 Task: Use LinkedIn's search filters to find profiles of people who work in a specific industry, attended a particular school, and have a certain job title.
Action: Mouse moved to (608, 74)
Screenshot: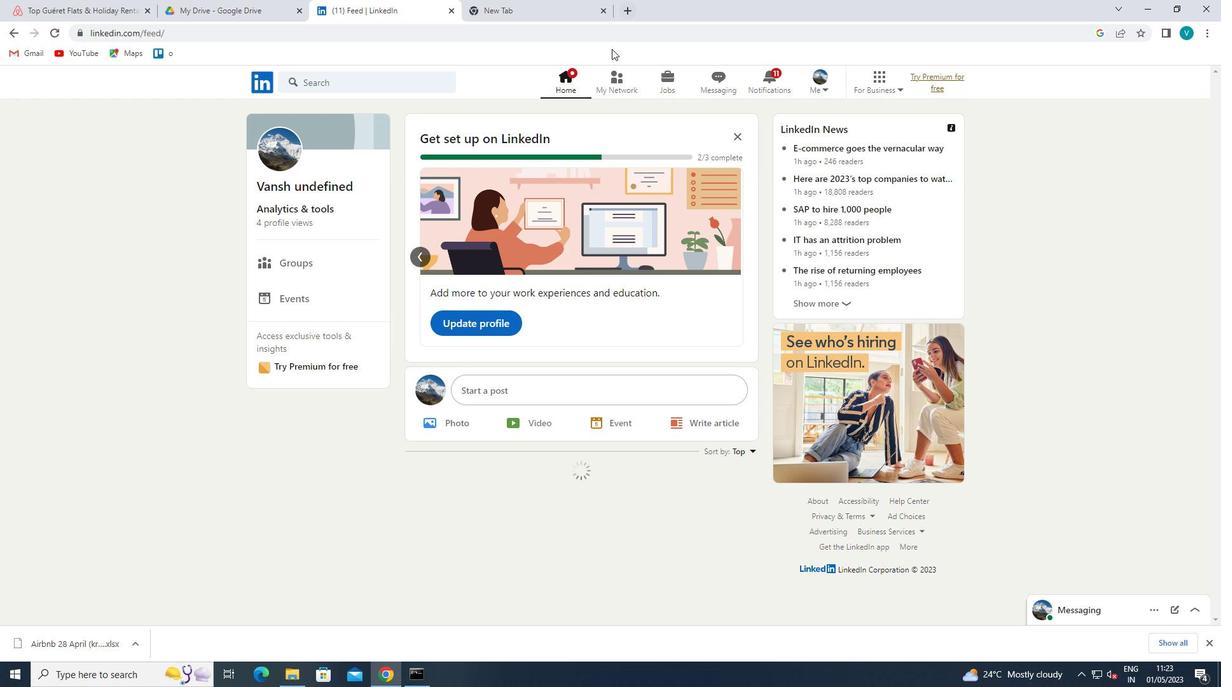 
Action: Mouse pressed left at (608, 74)
Screenshot: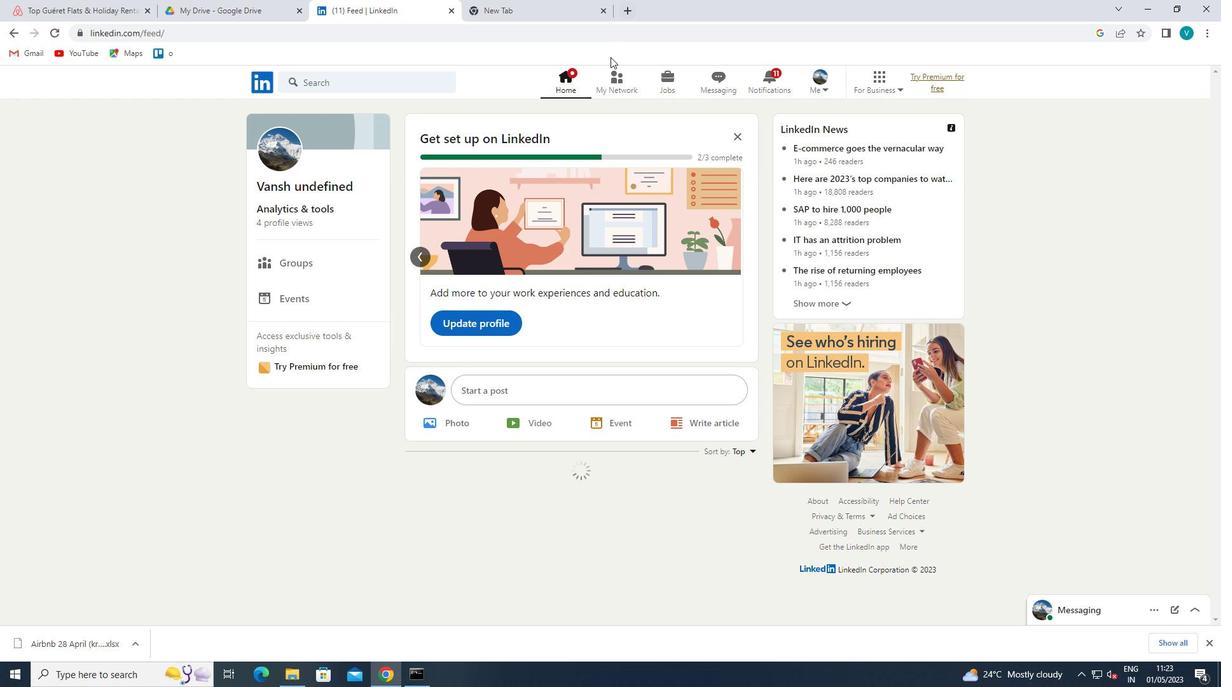 
Action: Mouse moved to (340, 150)
Screenshot: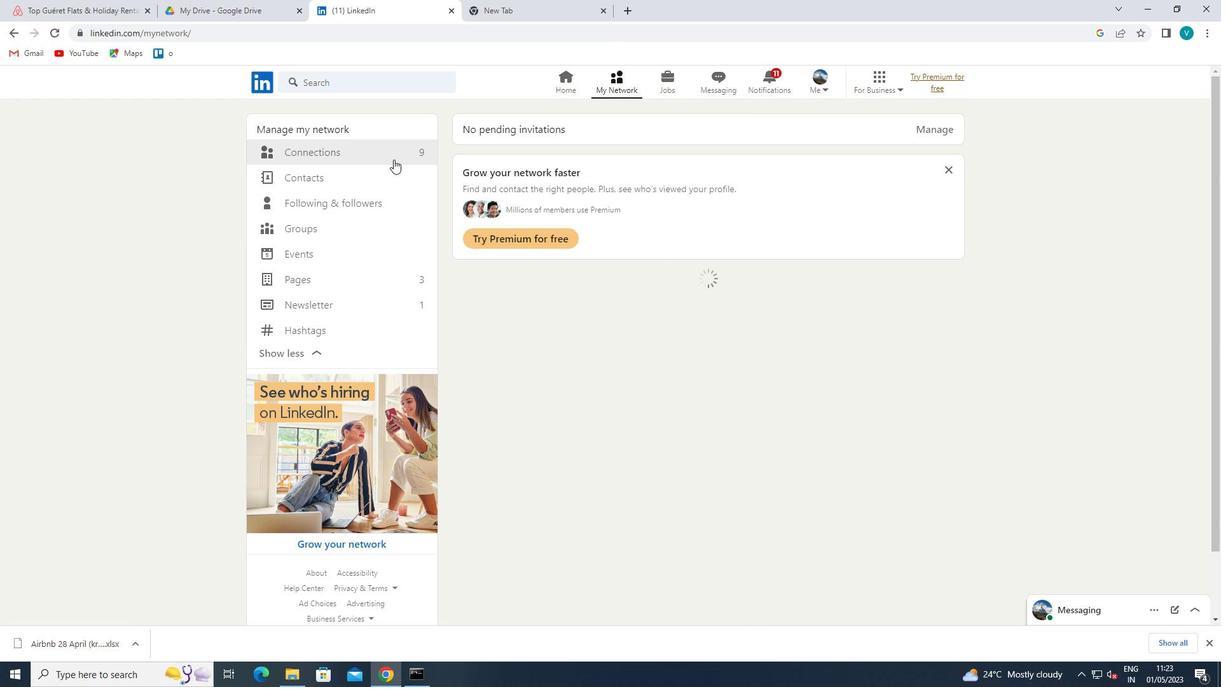 
Action: Mouse pressed left at (340, 150)
Screenshot: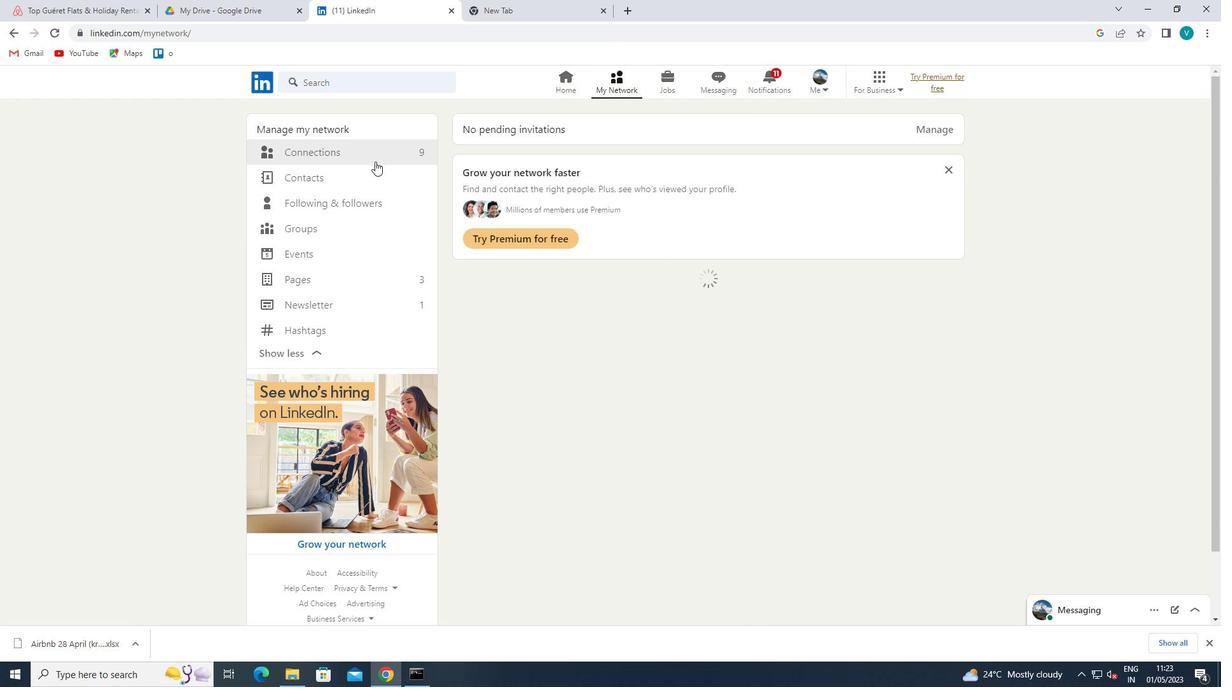 
Action: Mouse moved to (727, 157)
Screenshot: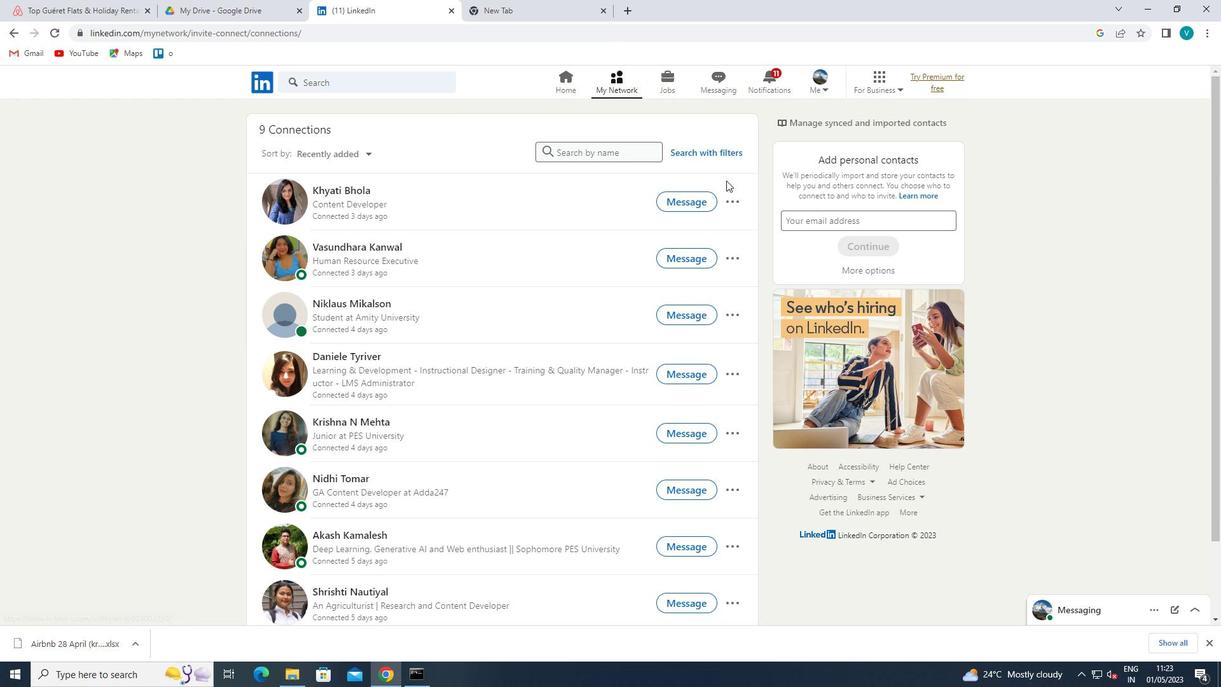 
Action: Mouse pressed left at (727, 157)
Screenshot: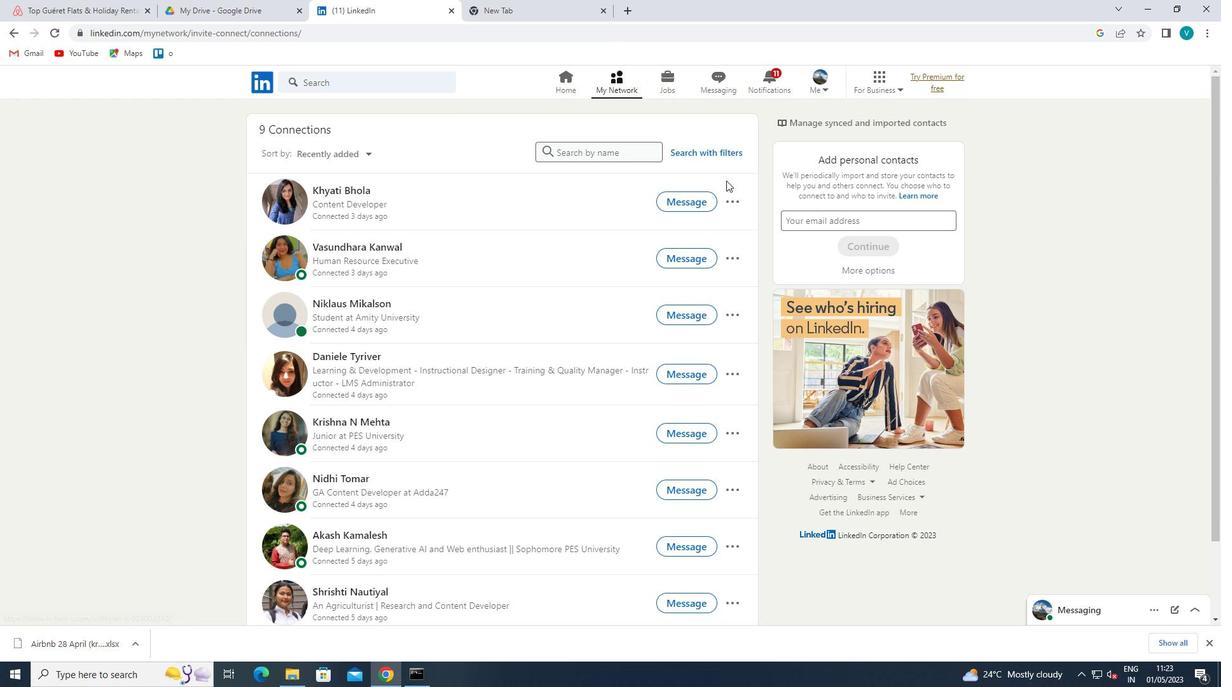 
Action: Mouse moved to (586, 117)
Screenshot: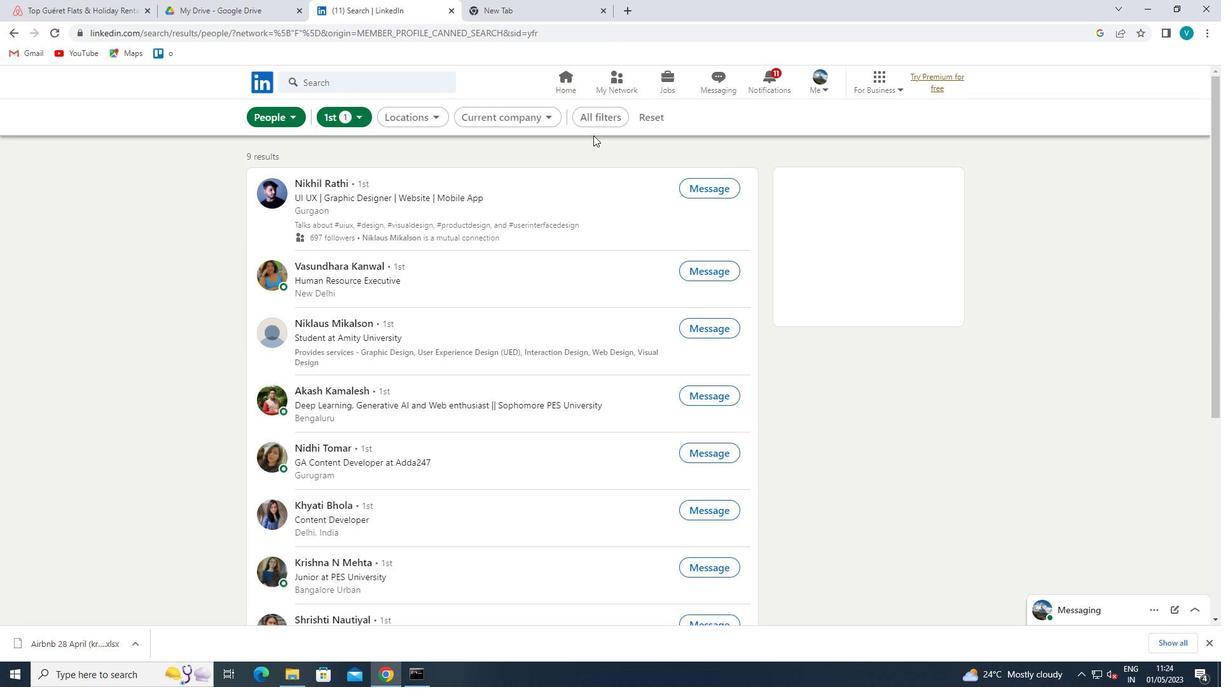 
Action: Mouse pressed left at (586, 117)
Screenshot: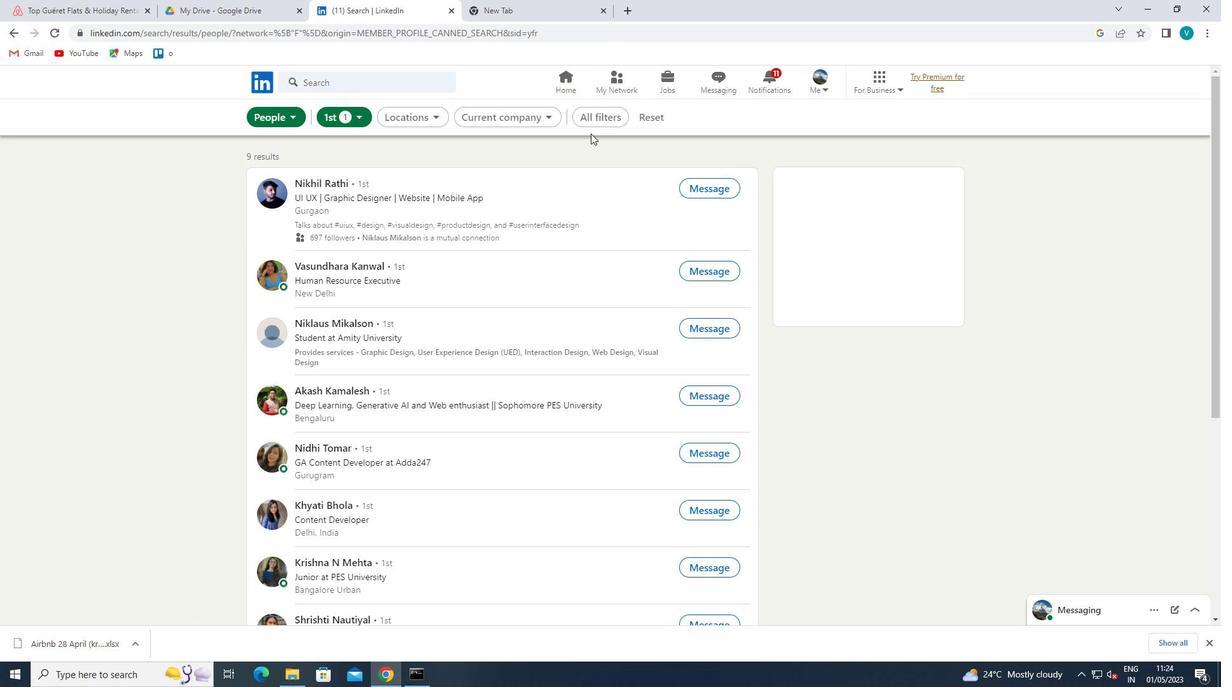 
Action: Mouse moved to (1090, 325)
Screenshot: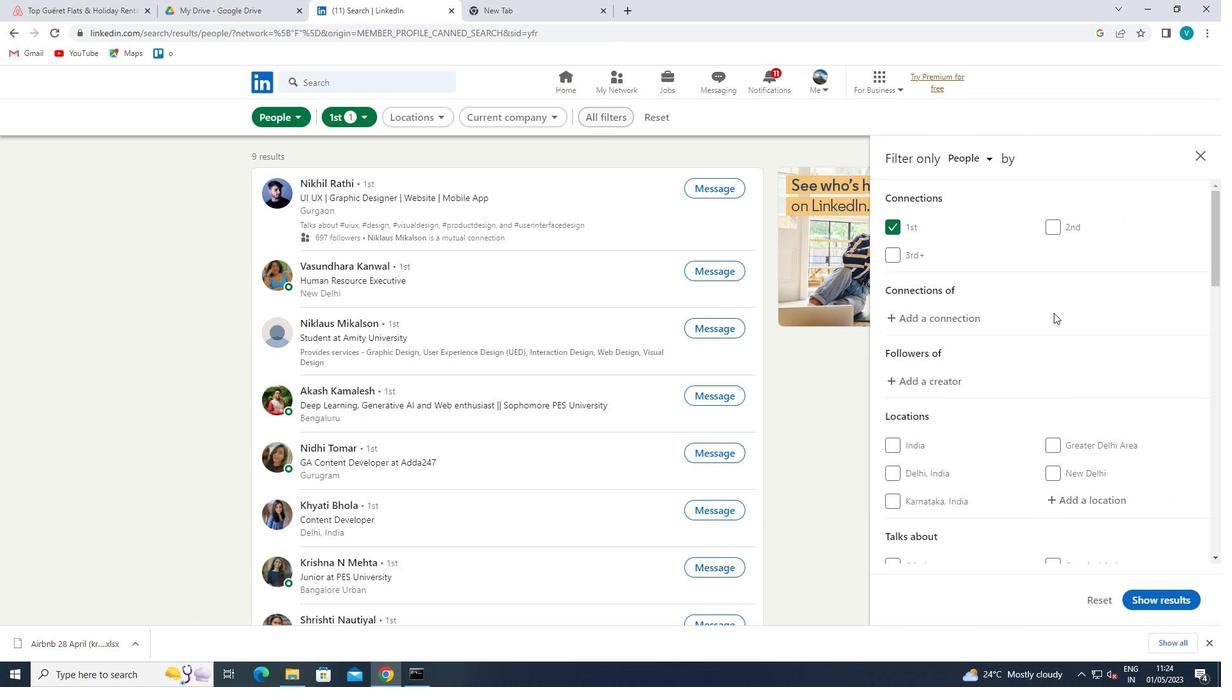 
Action: Mouse scrolled (1090, 325) with delta (0, 0)
Screenshot: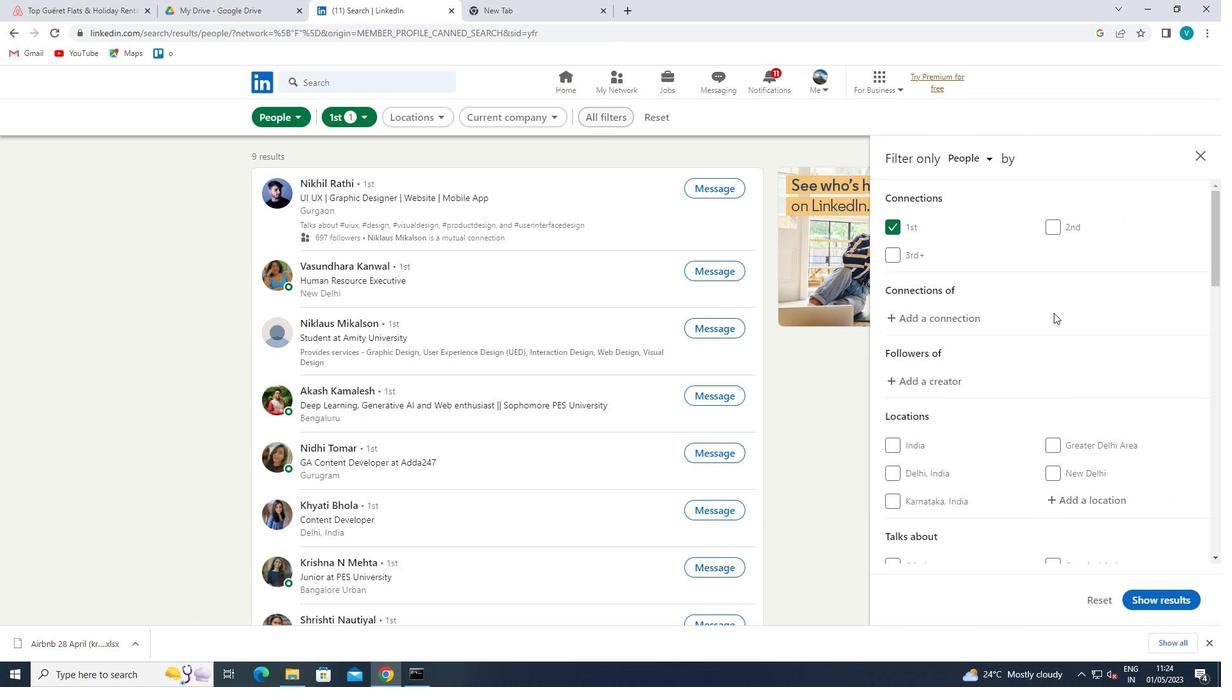 
Action: Mouse moved to (1089, 327)
Screenshot: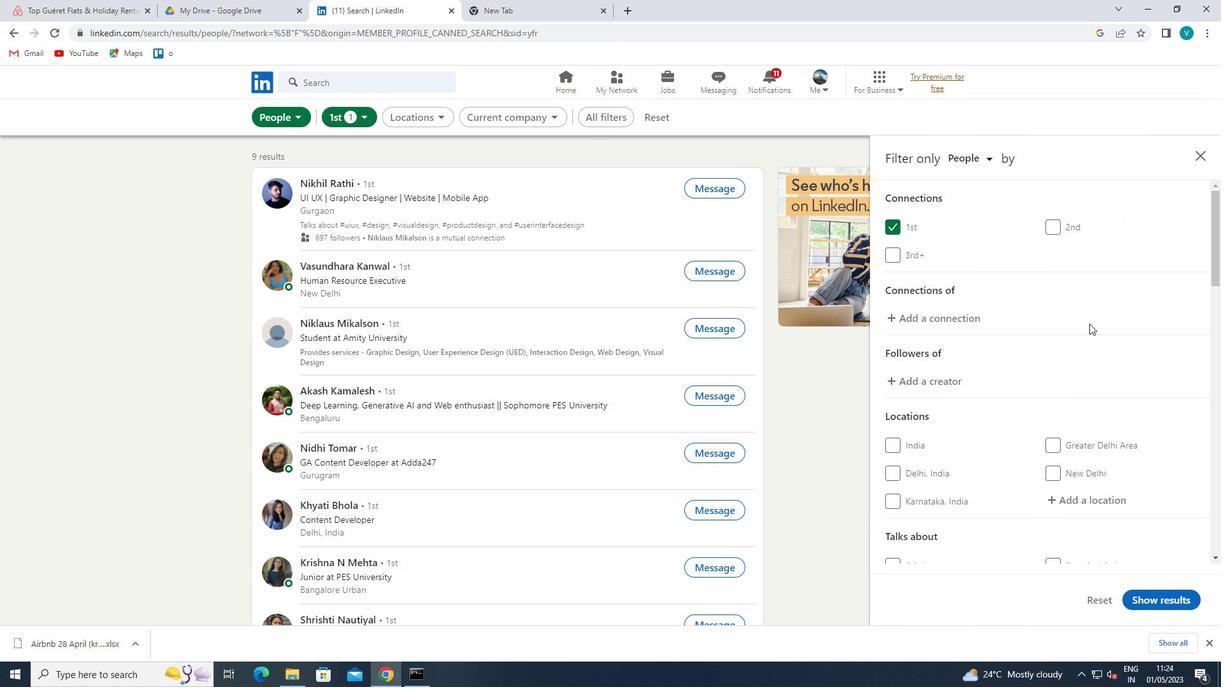 
Action: Mouse scrolled (1089, 326) with delta (0, 0)
Screenshot: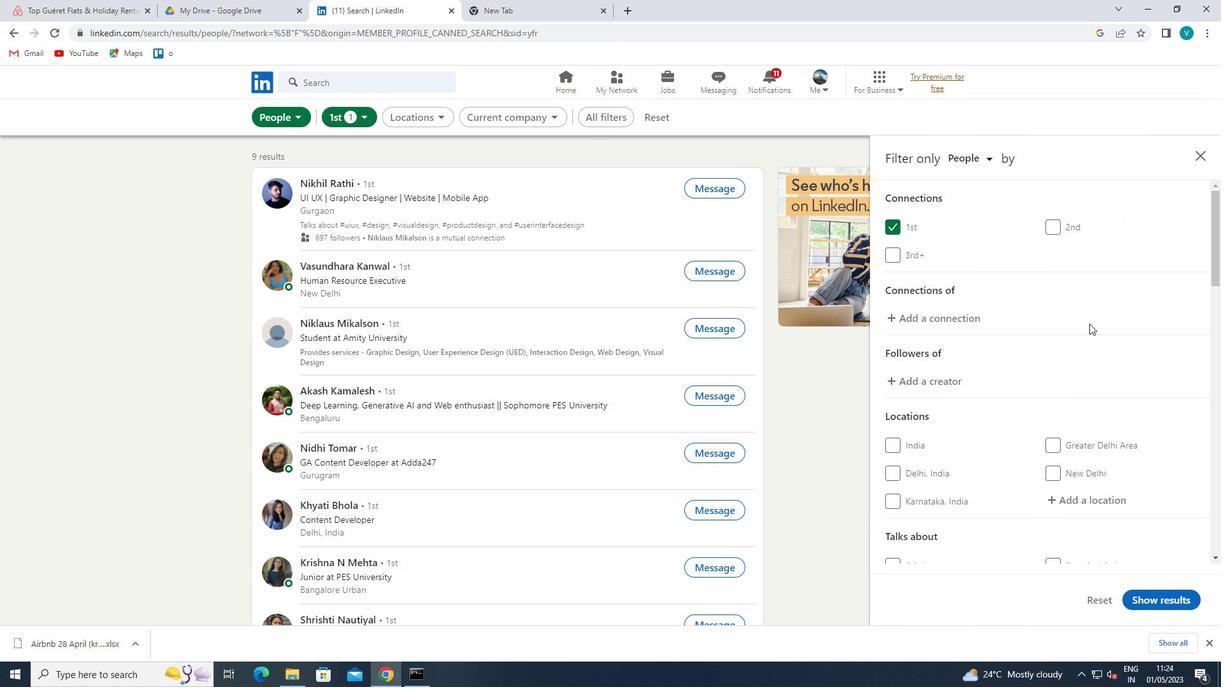 
Action: Mouse moved to (1083, 374)
Screenshot: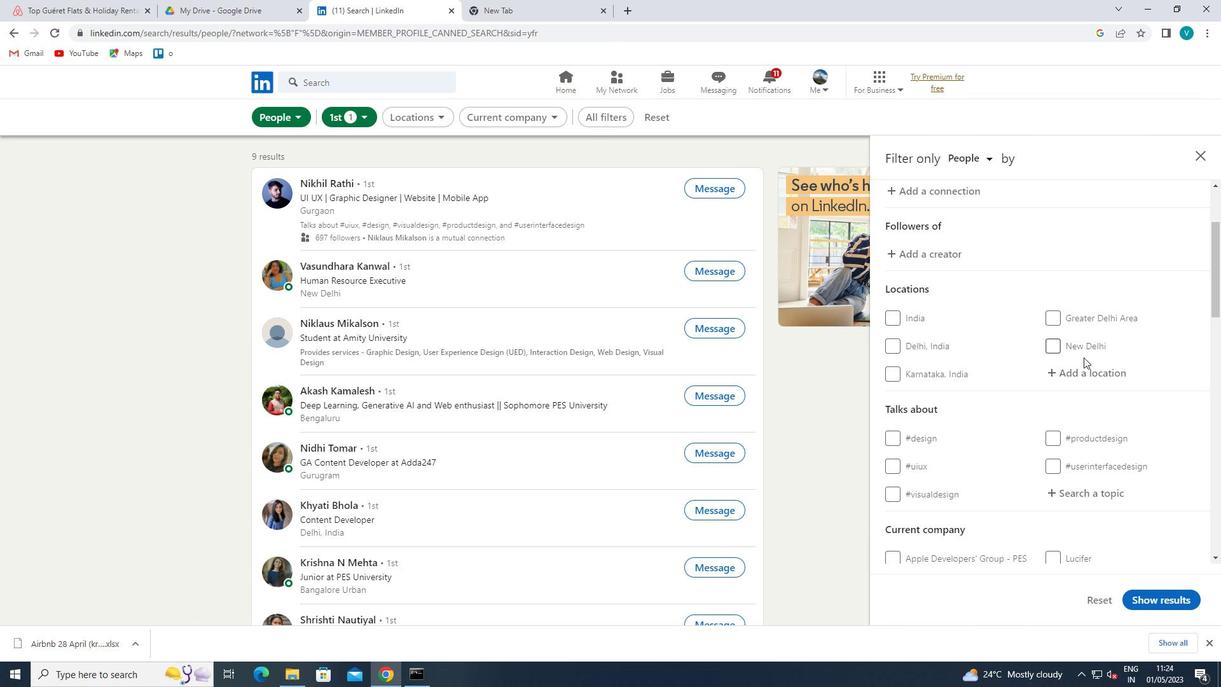 
Action: Mouse pressed left at (1083, 374)
Screenshot: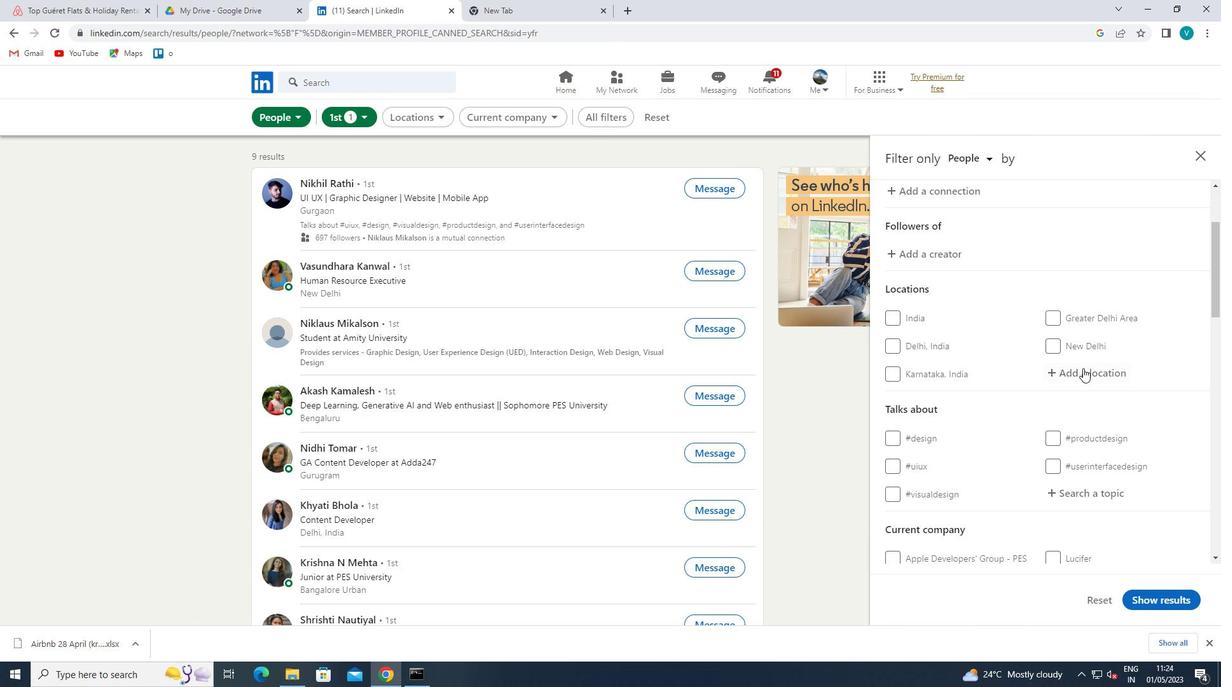 
Action: Mouse moved to (972, 324)
Screenshot: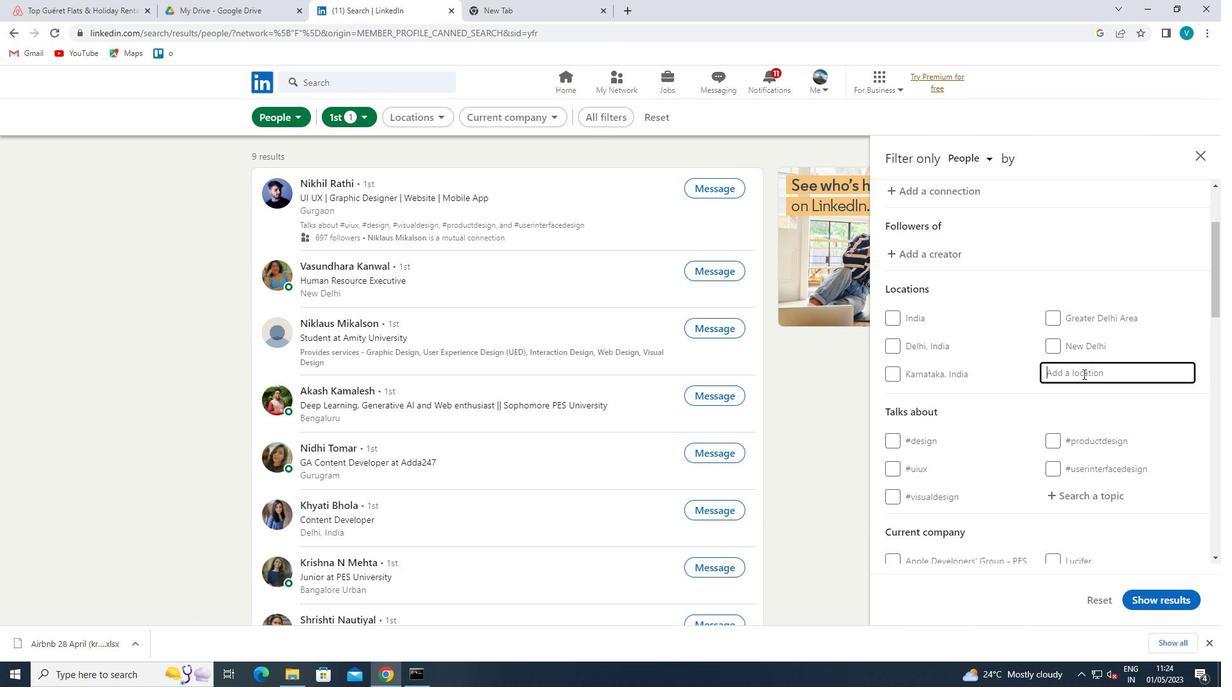 
Action: Key pressed <Key.shift>TONGLIAO
Screenshot: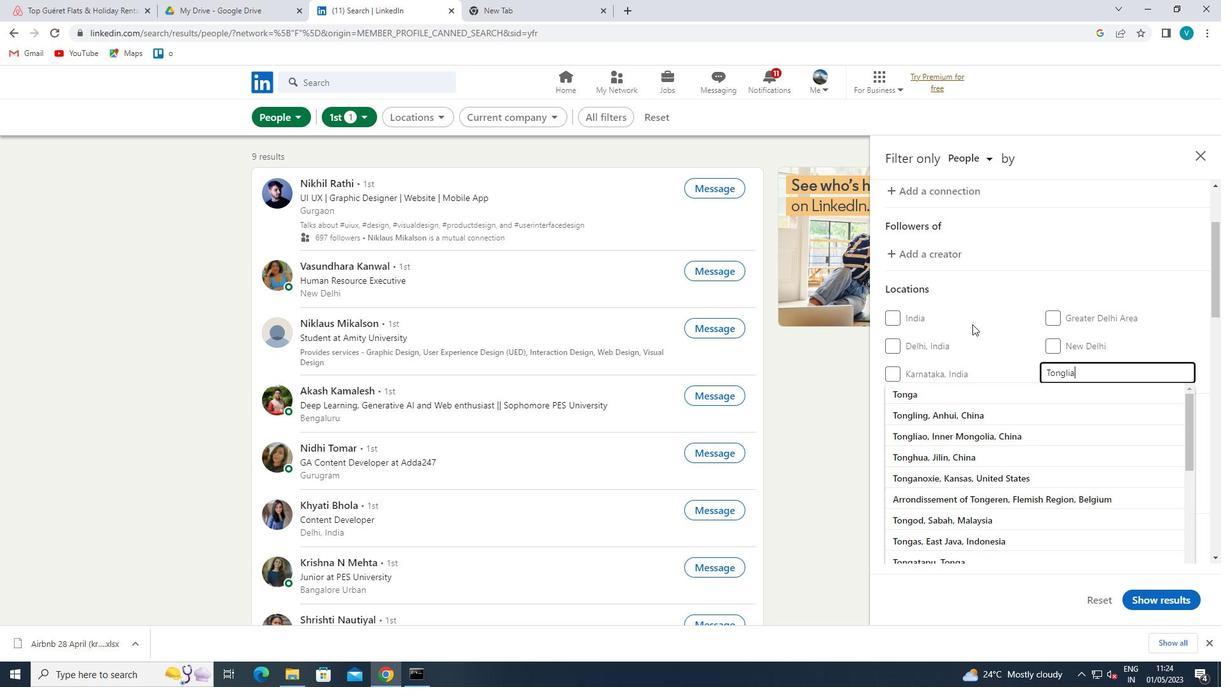 
Action: Mouse moved to (979, 388)
Screenshot: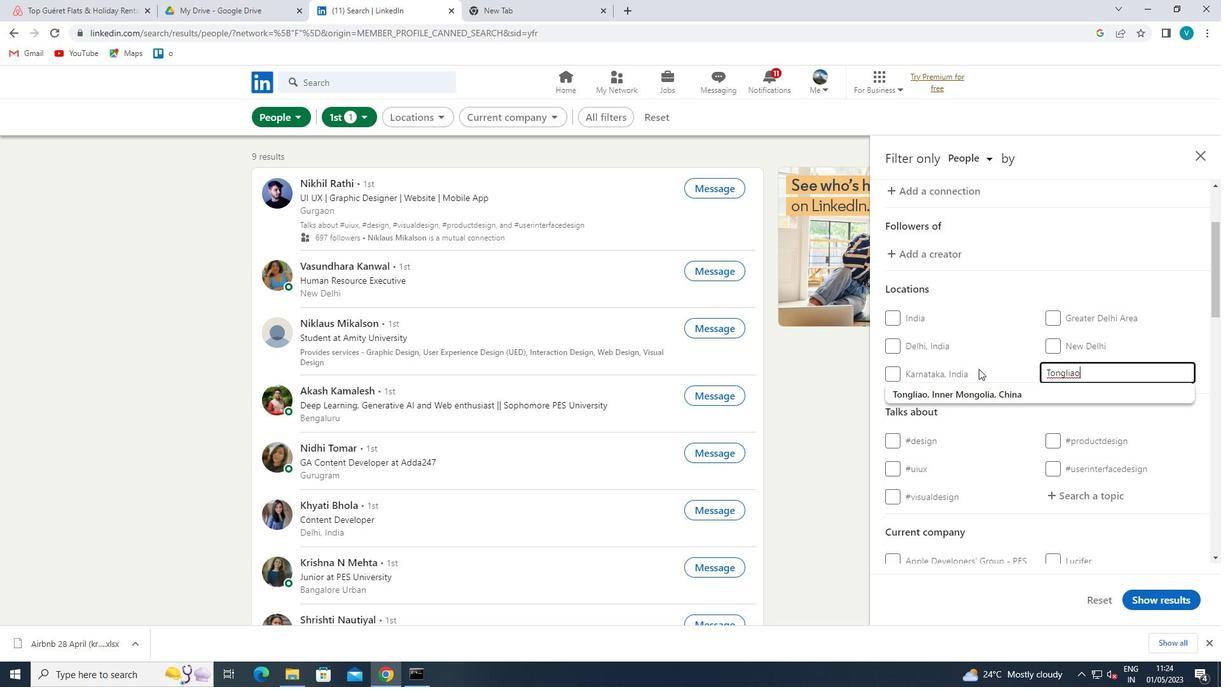 
Action: Mouse pressed left at (979, 388)
Screenshot: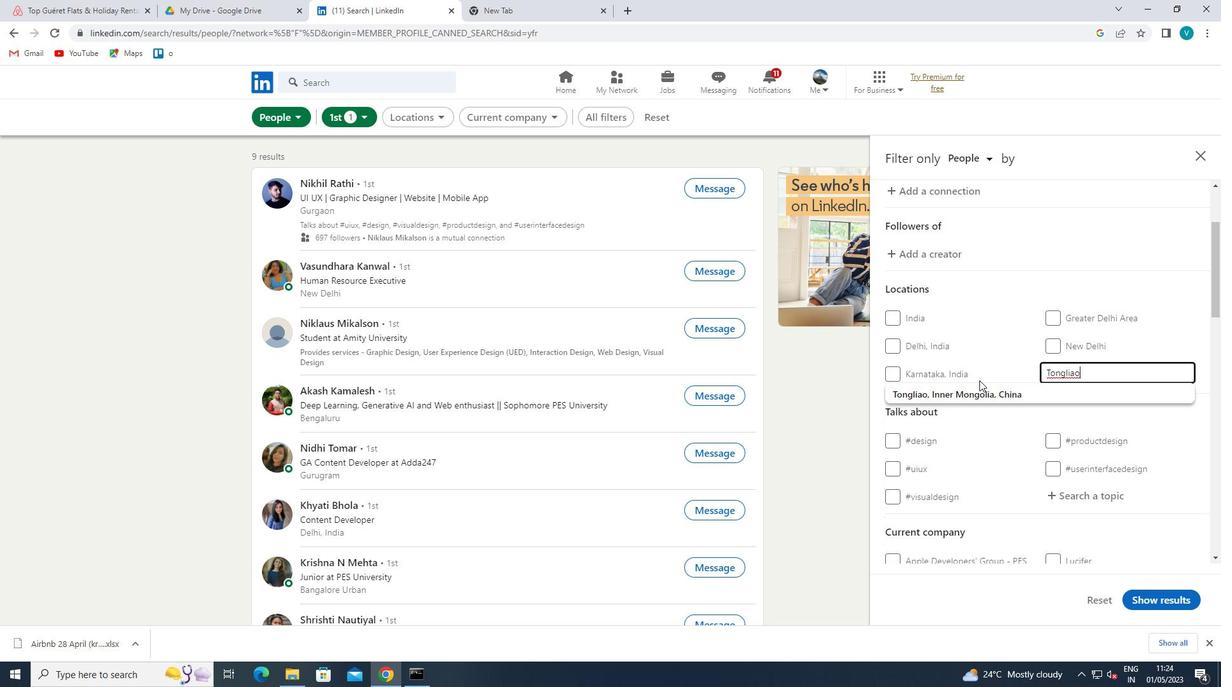 
Action: Mouse moved to (972, 384)
Screenshot: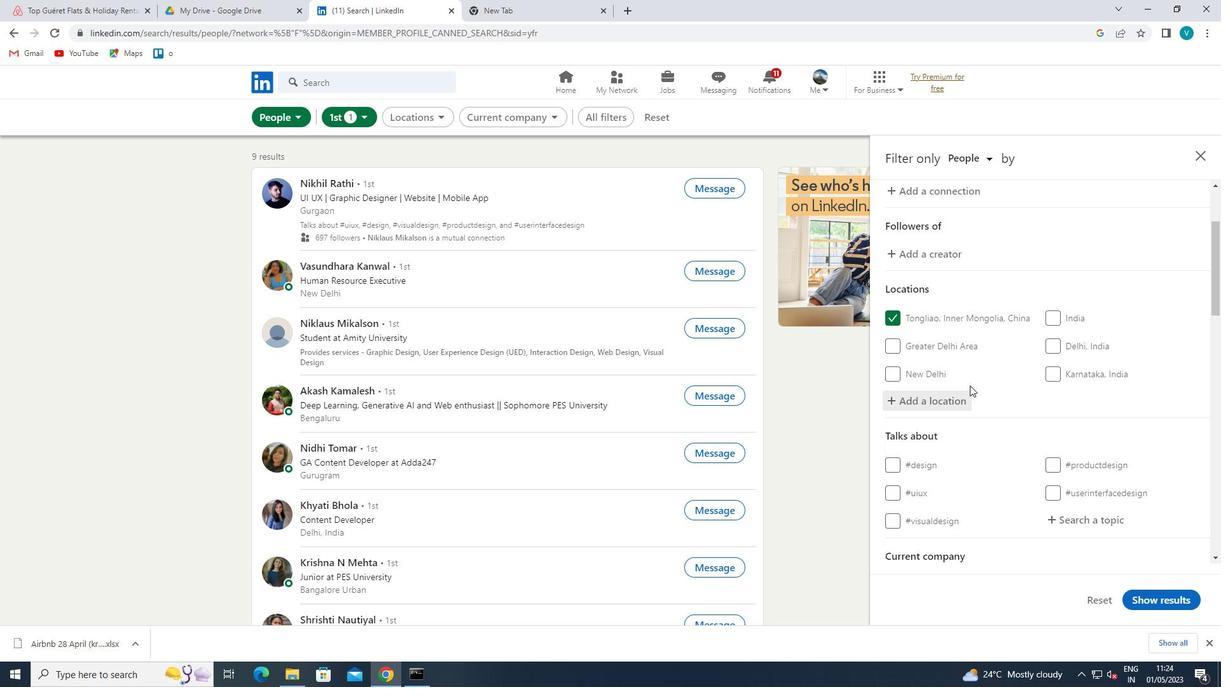 
Action: Mouse scrolled (972, 384) with delta (0, 0)
Screenshot: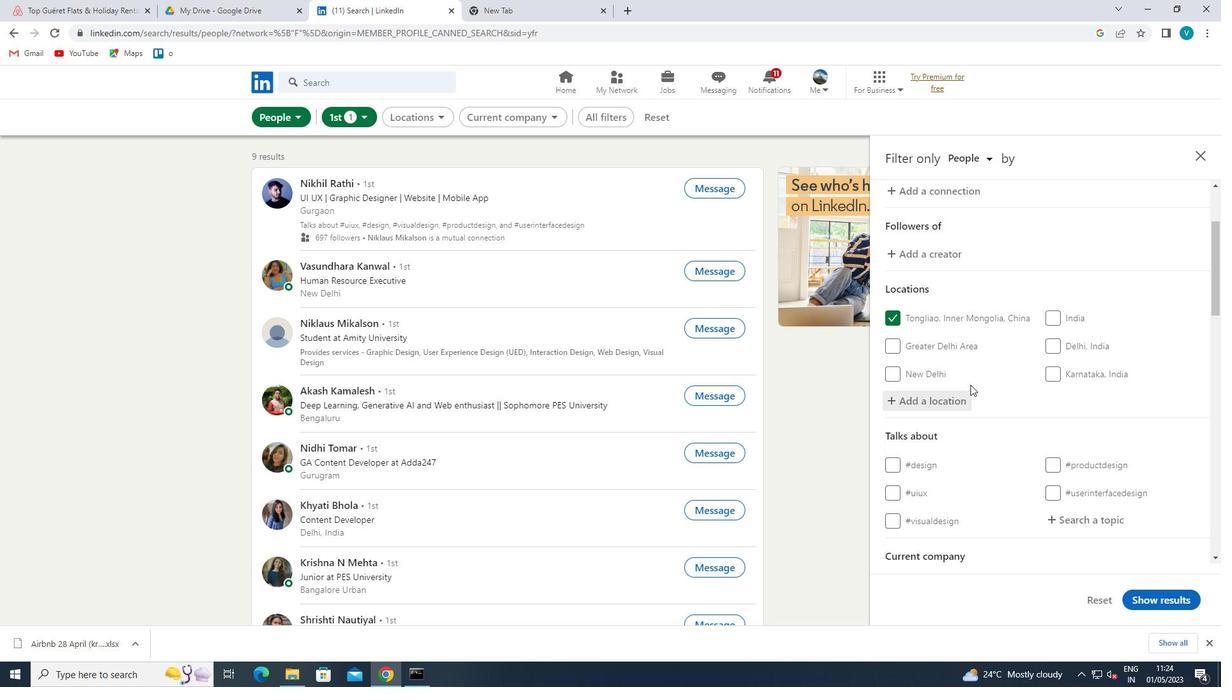 
Action: Mouse scrolled (972, 384) with delta (0, 0)
Screenshot: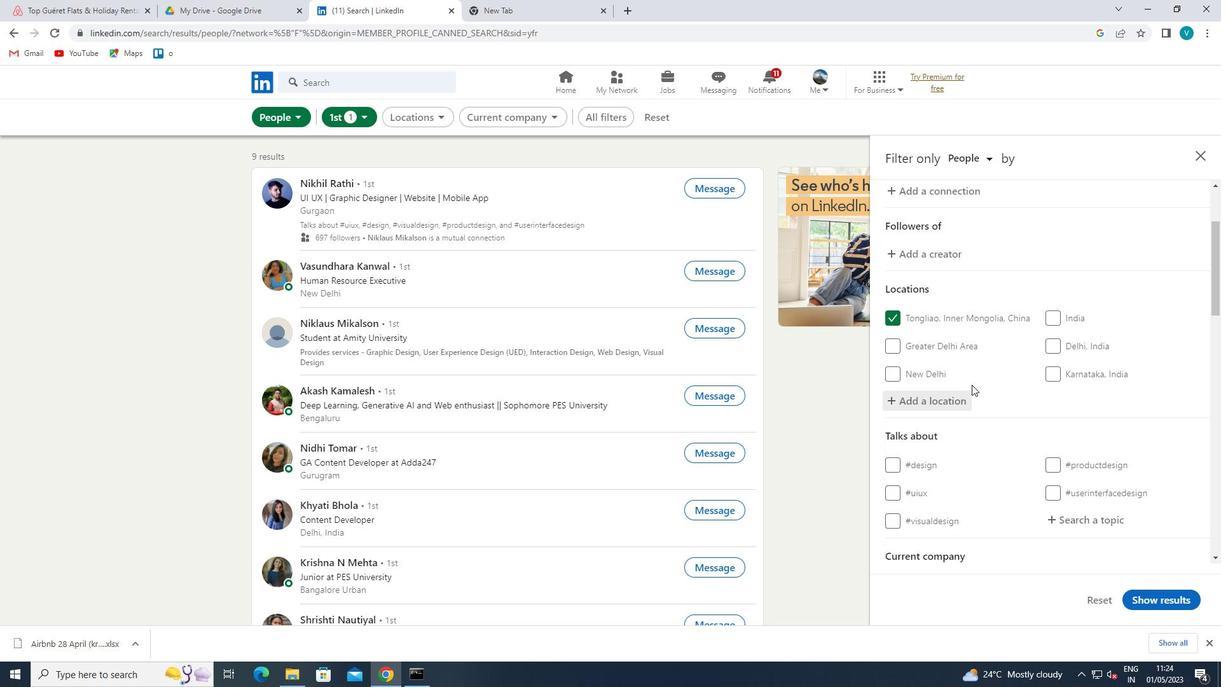 
Action: Mouse moved to (1069, 396)
Screenshot: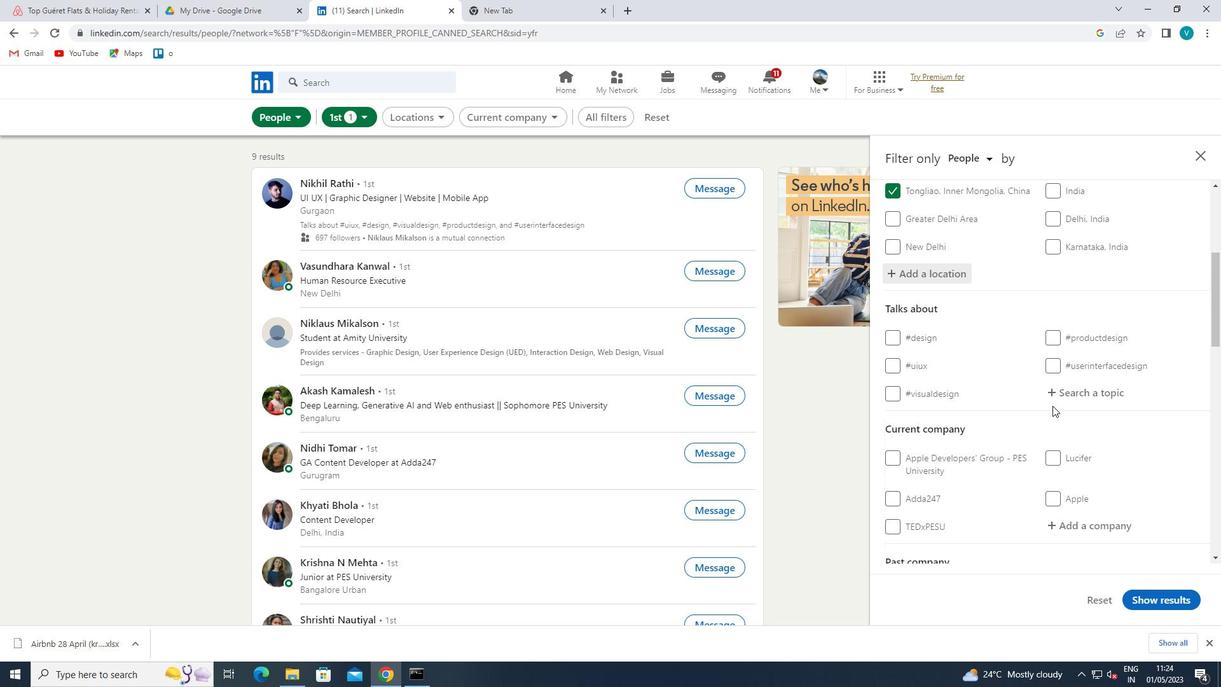 
Action: Mouse pressed left at (1069, 396)
Screenshot: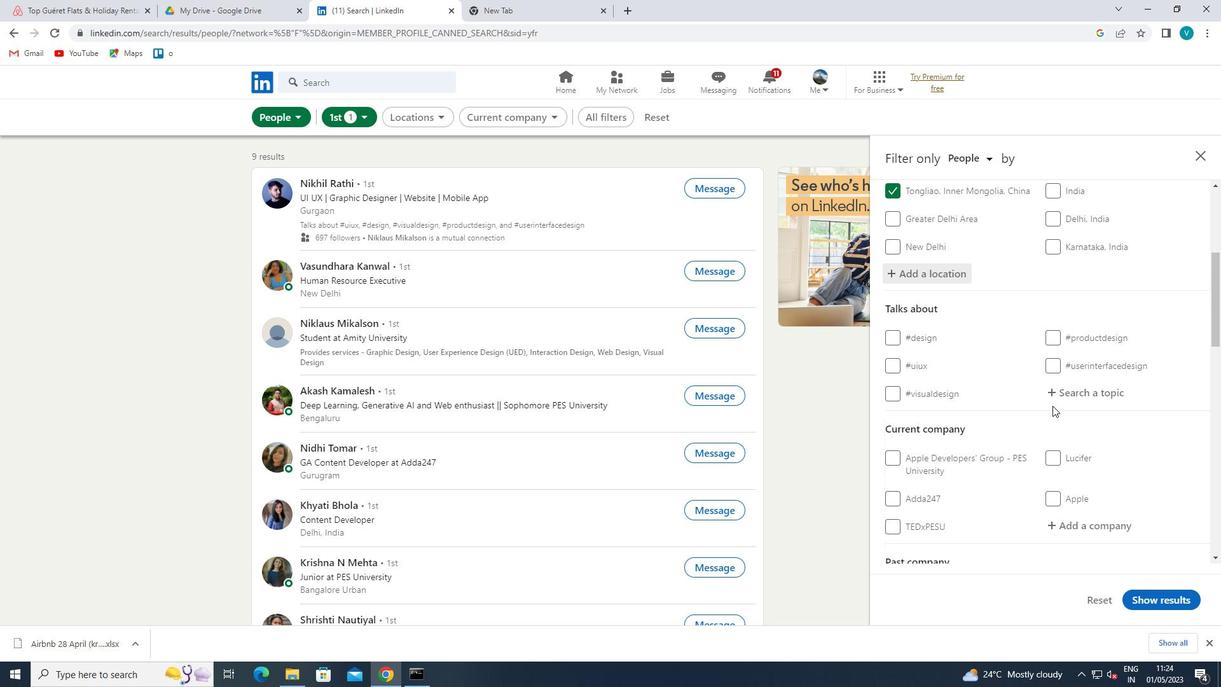 
Action: Mouse moved to (1054, 392)
Screenshot: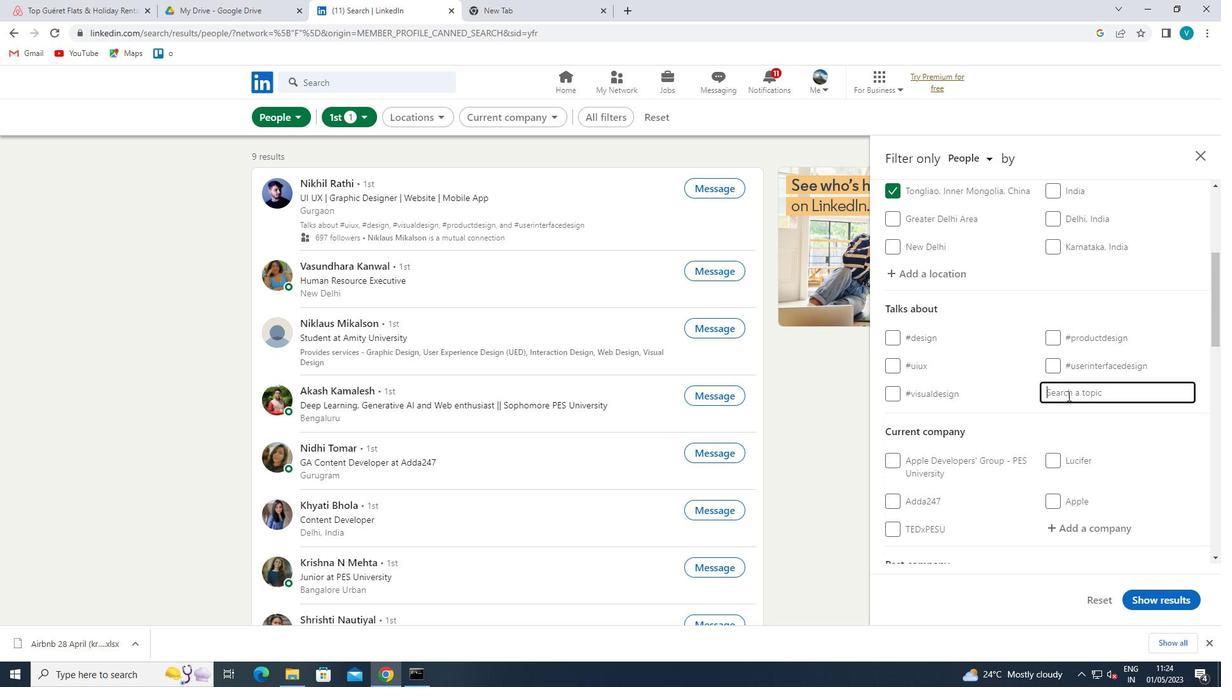 
Action: Key pressed <Key.shift><Key.shift><Key.shift><Key.shift><Key.shift>
Screenshot: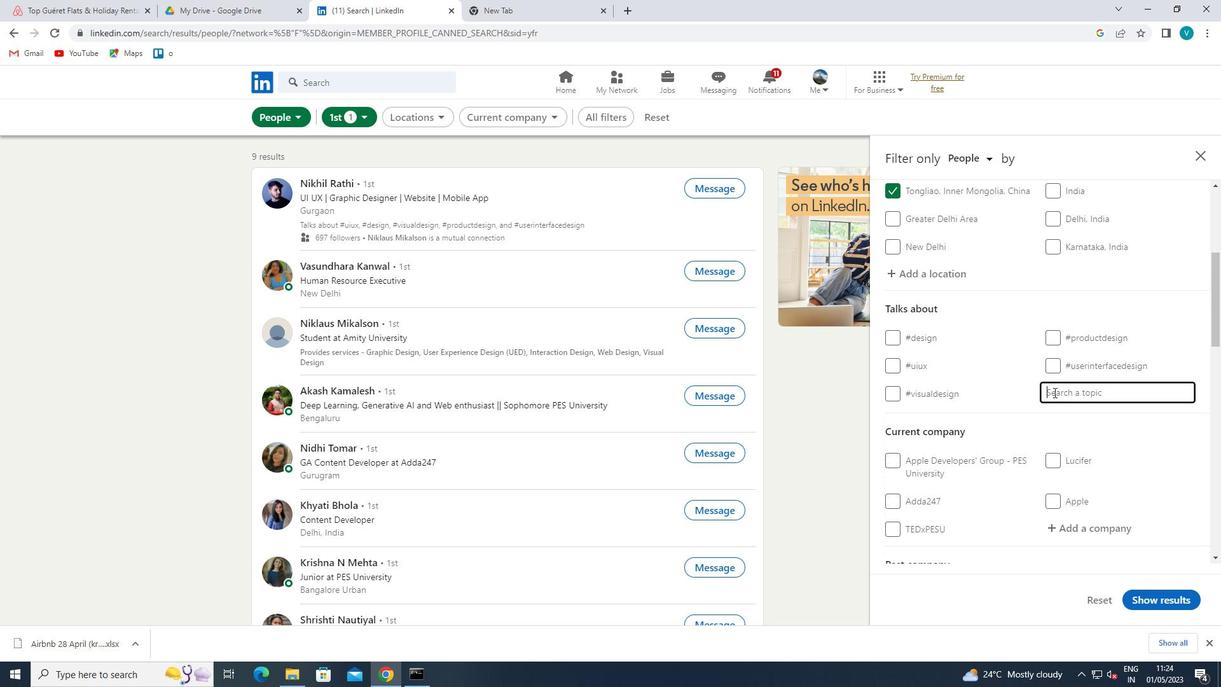 
Action: Mouse moved to (1054, 392)
Screenshot: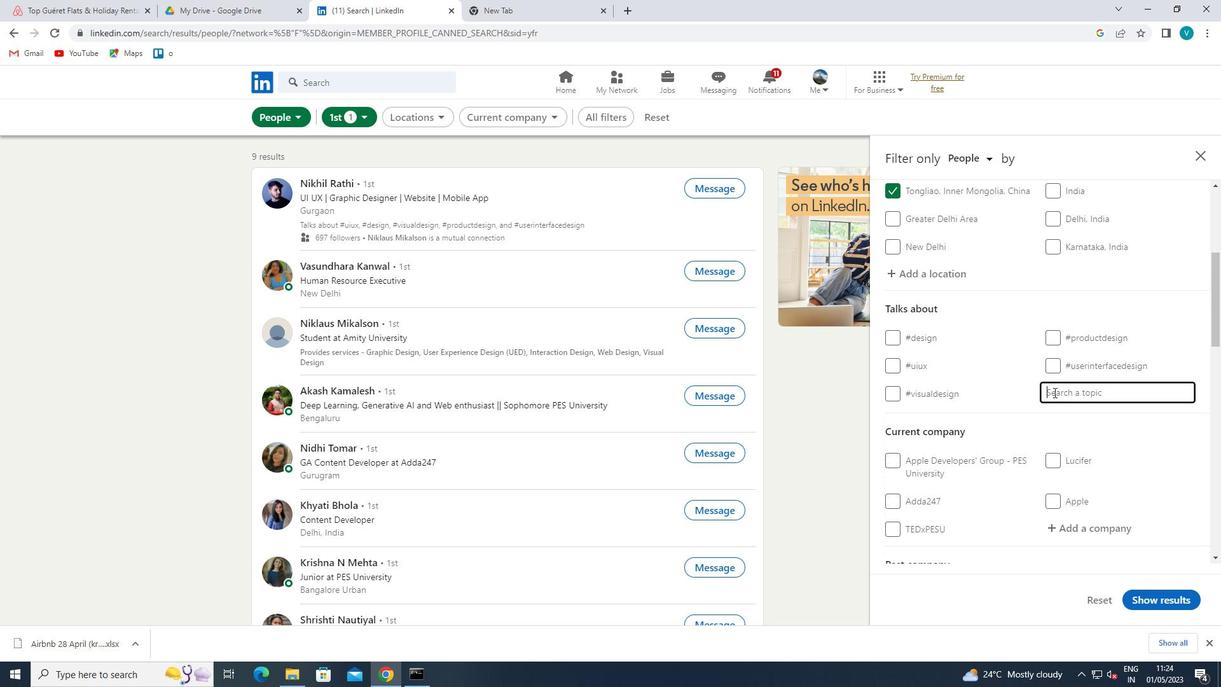 
Action: Key pressed <Key.shift><Key.shift><Key.shift><Key.shift><Key.shift><Key.shift>#2021
Screenshot: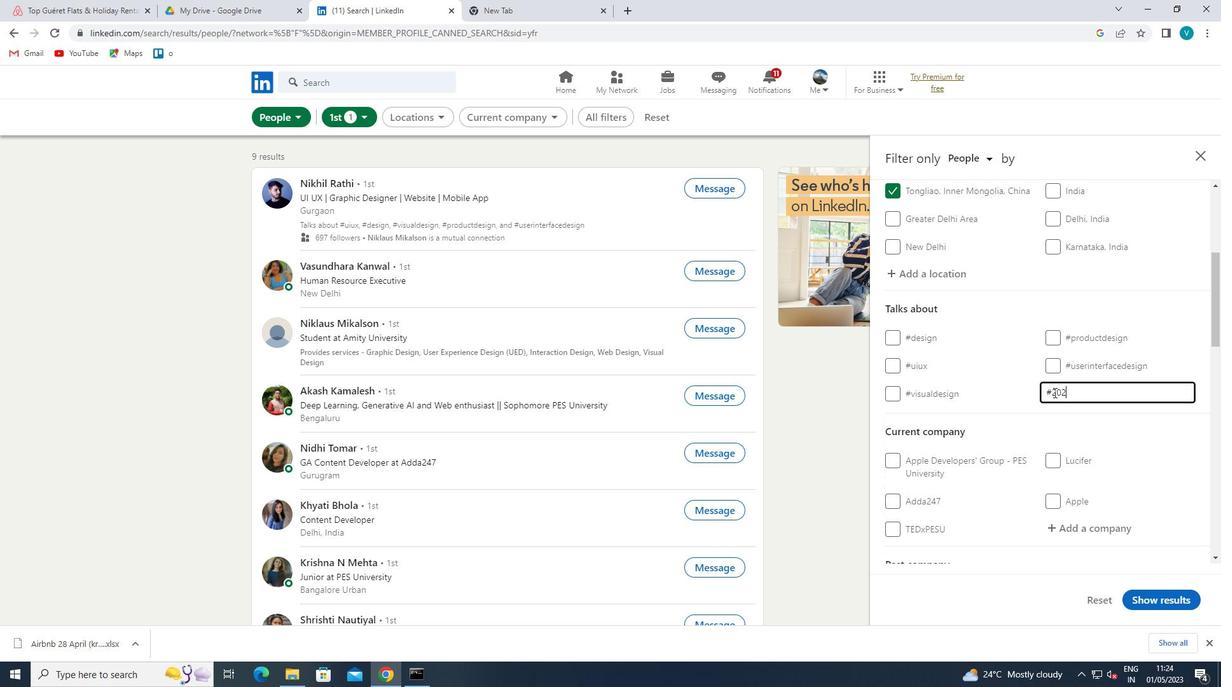 
Action: Mouse moved to (1066, 417)
Screenshot: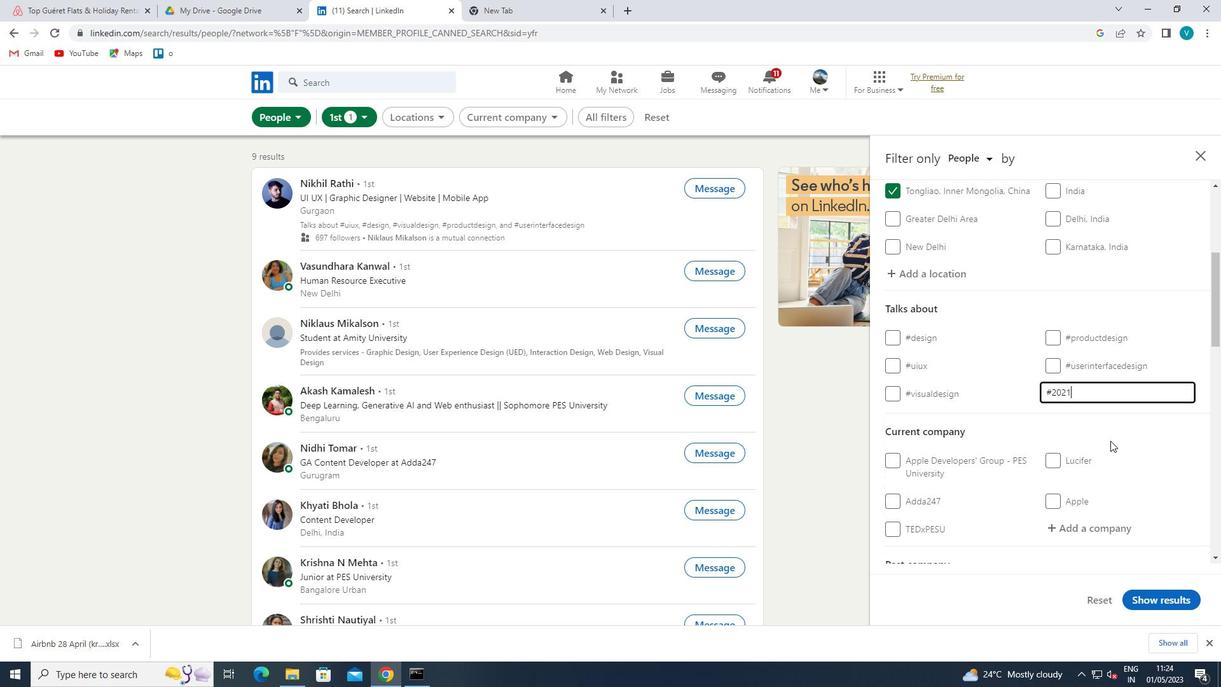 
Action: Mouse pressed left at (1066, 417)
Screenshot: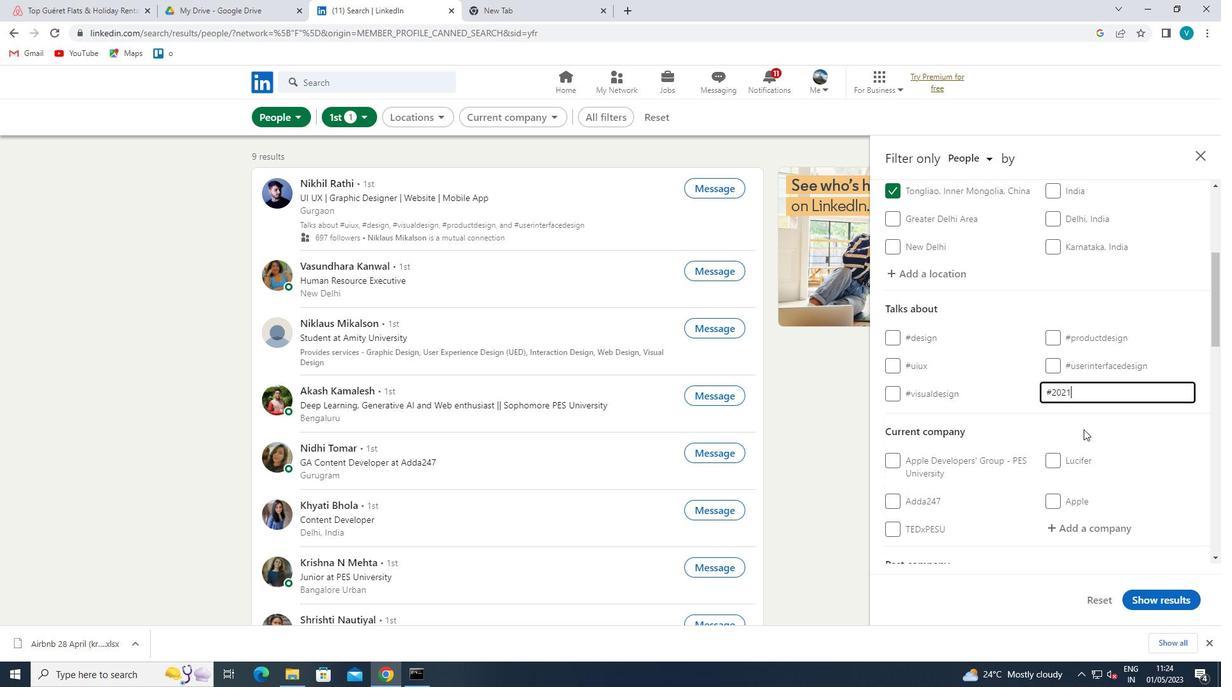 
Action: Mouse moved to (1034, 412)
Screenshot: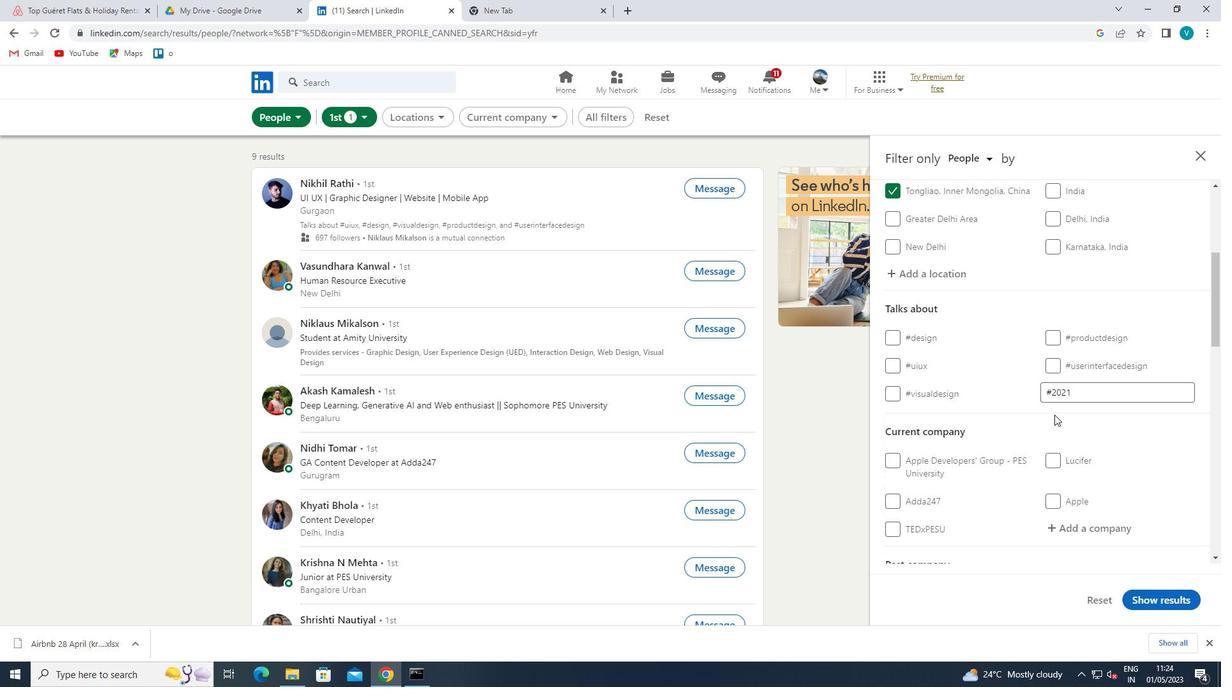 
Action: Mouse scrolled (1034, 412) with delta (0, 0)
Screenshot: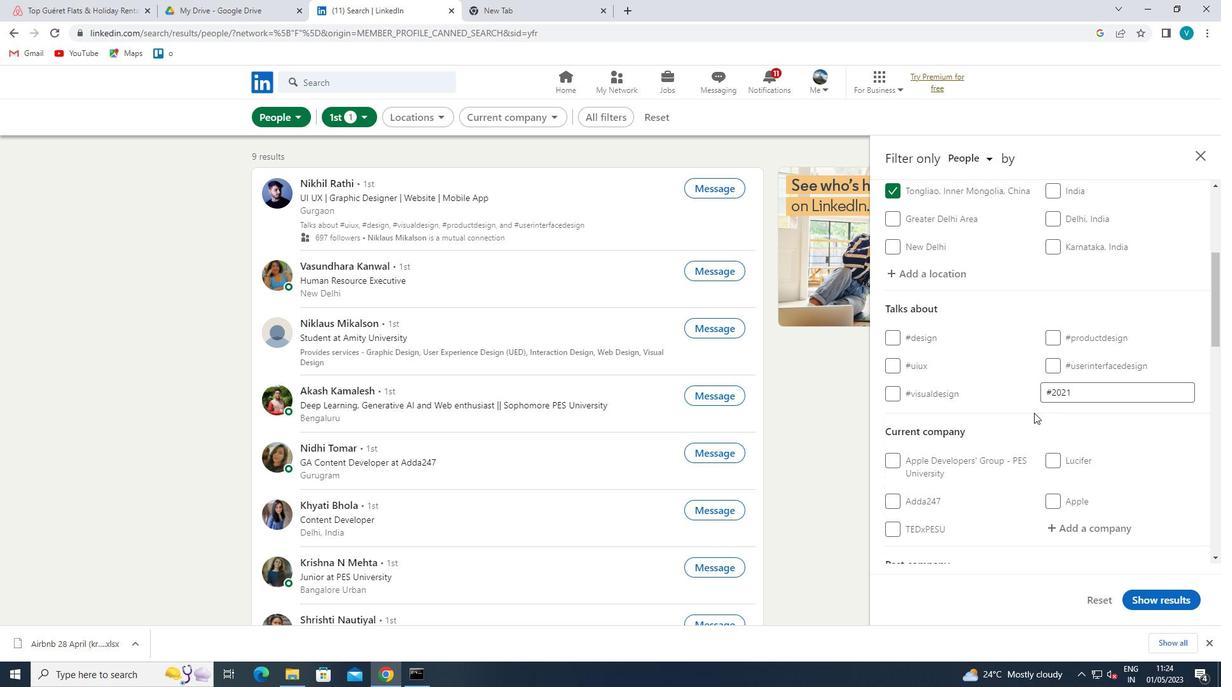 
Action: Mouse scrolled (1034, 412) with delta (0, 0)
Screenshot: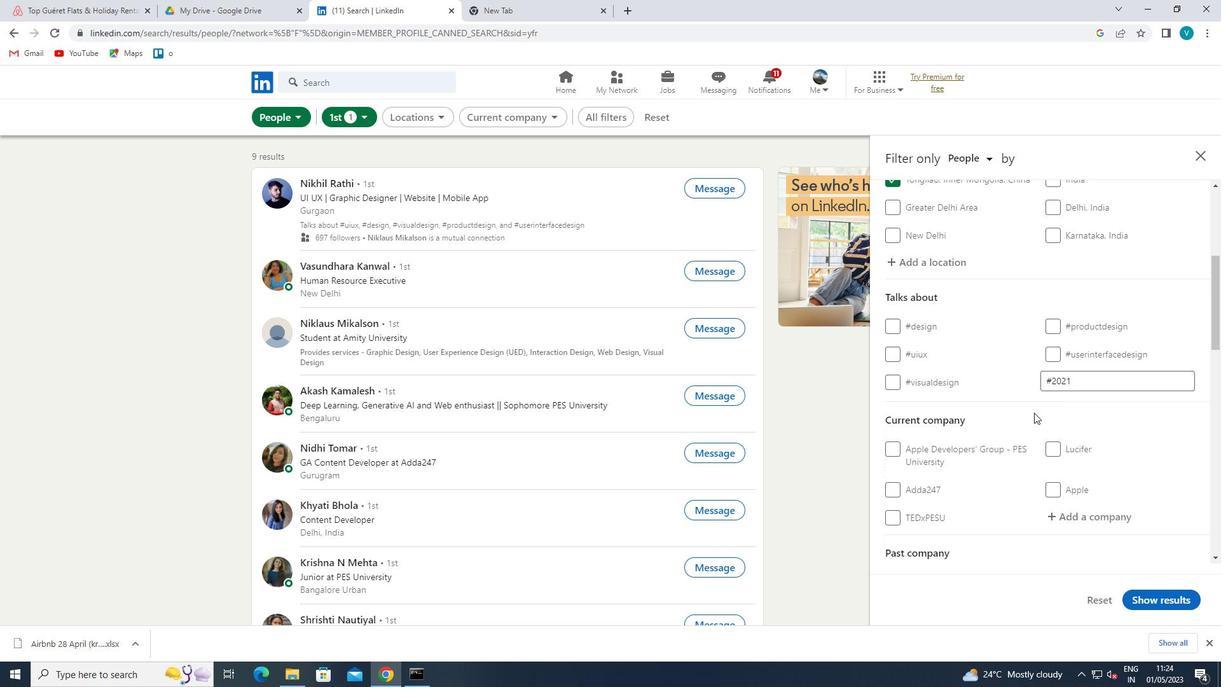 
Action: Mouse moved to (1062, 396)
Screenshot: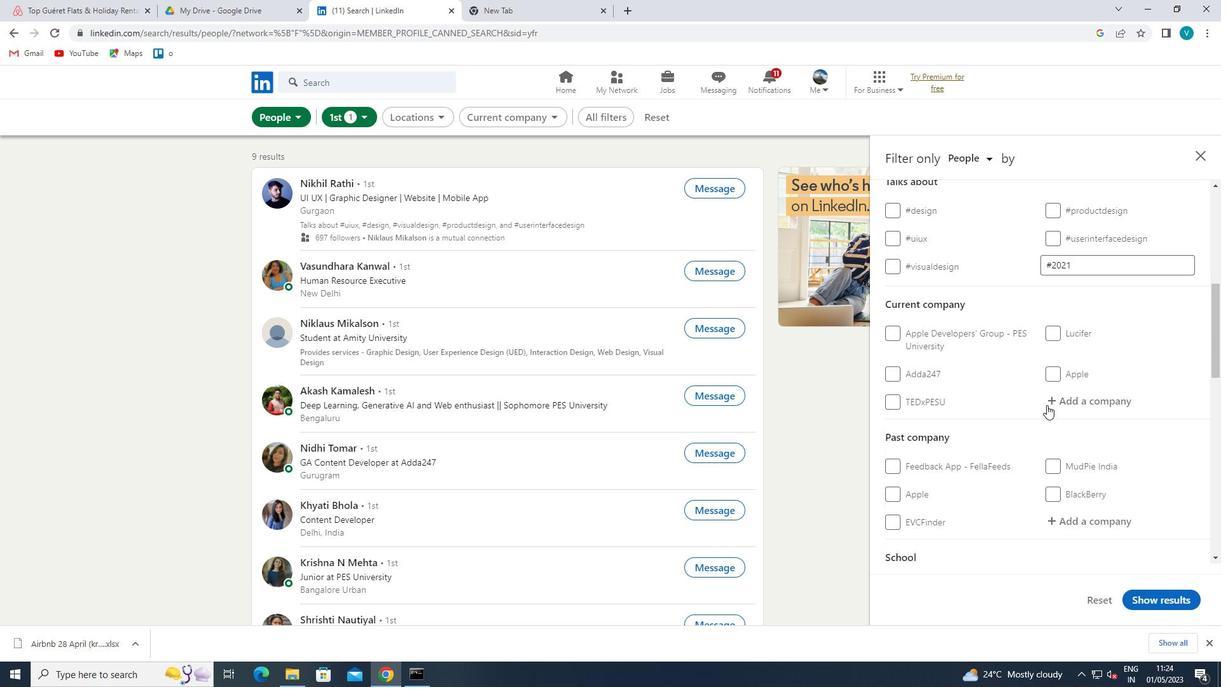 
Action: Mouse pressed left at (1062, 396)
Screenshot: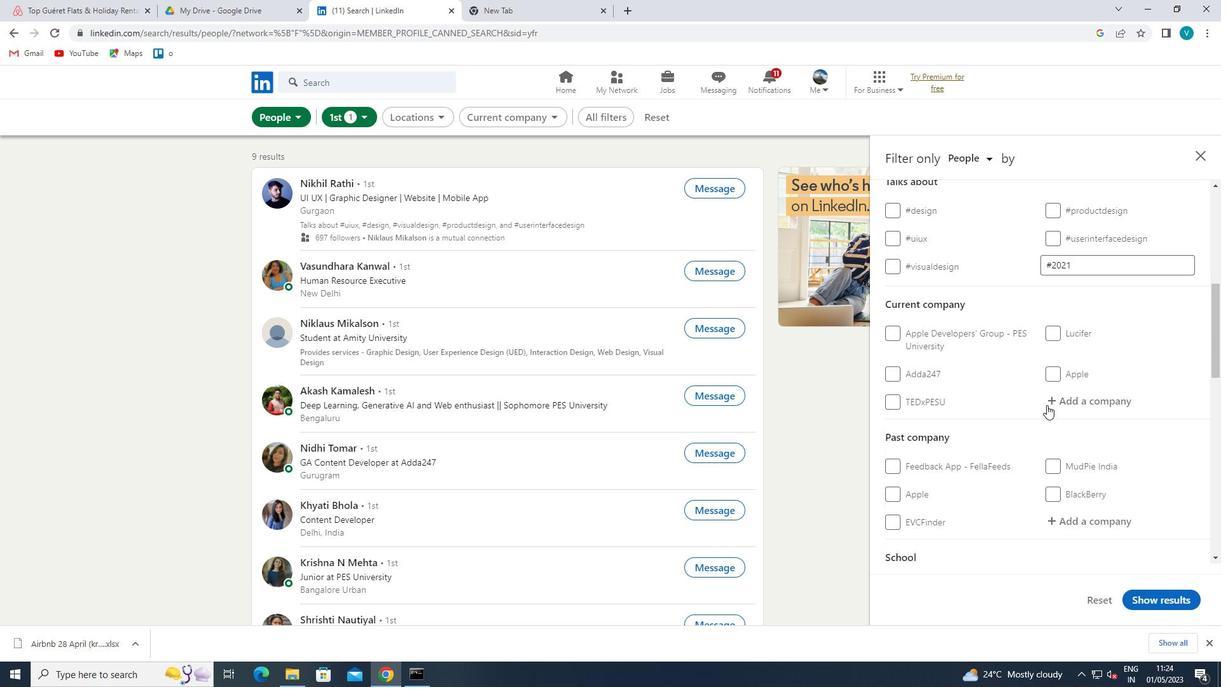 
Action: Key pressed <Key.shift>SIRION<Key.shift>LABS<Key.space>
Screenshot: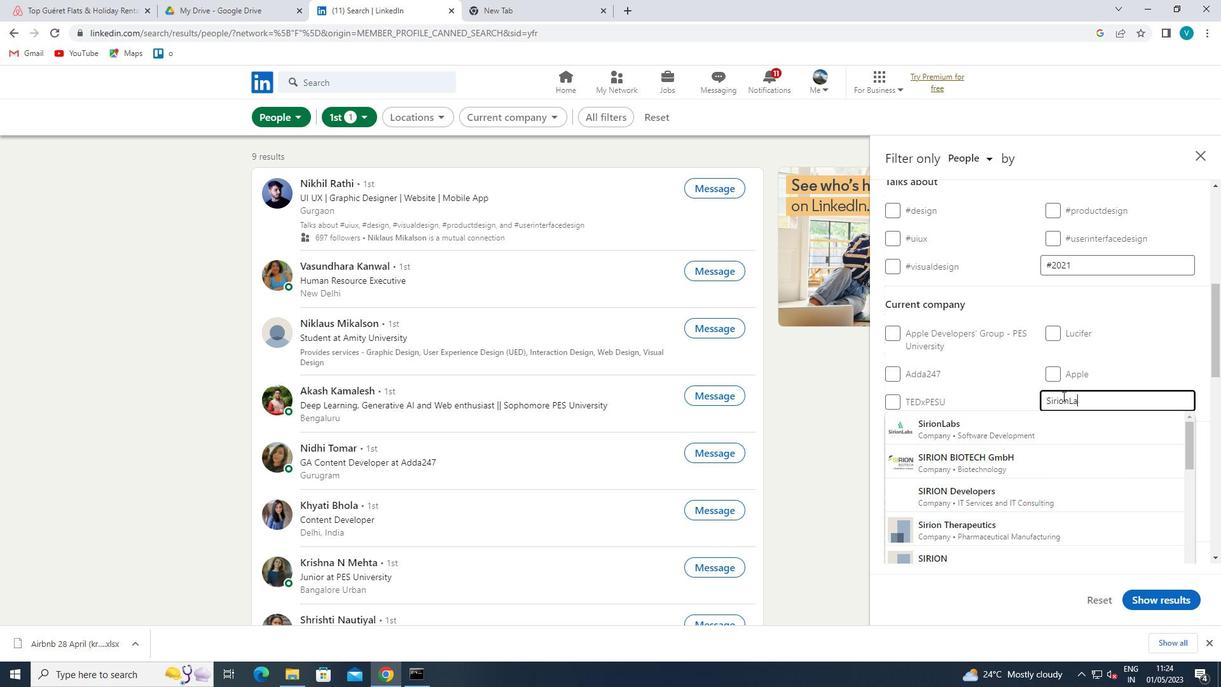 
Action: Mouse moved to (1024, 428)
Screenshot: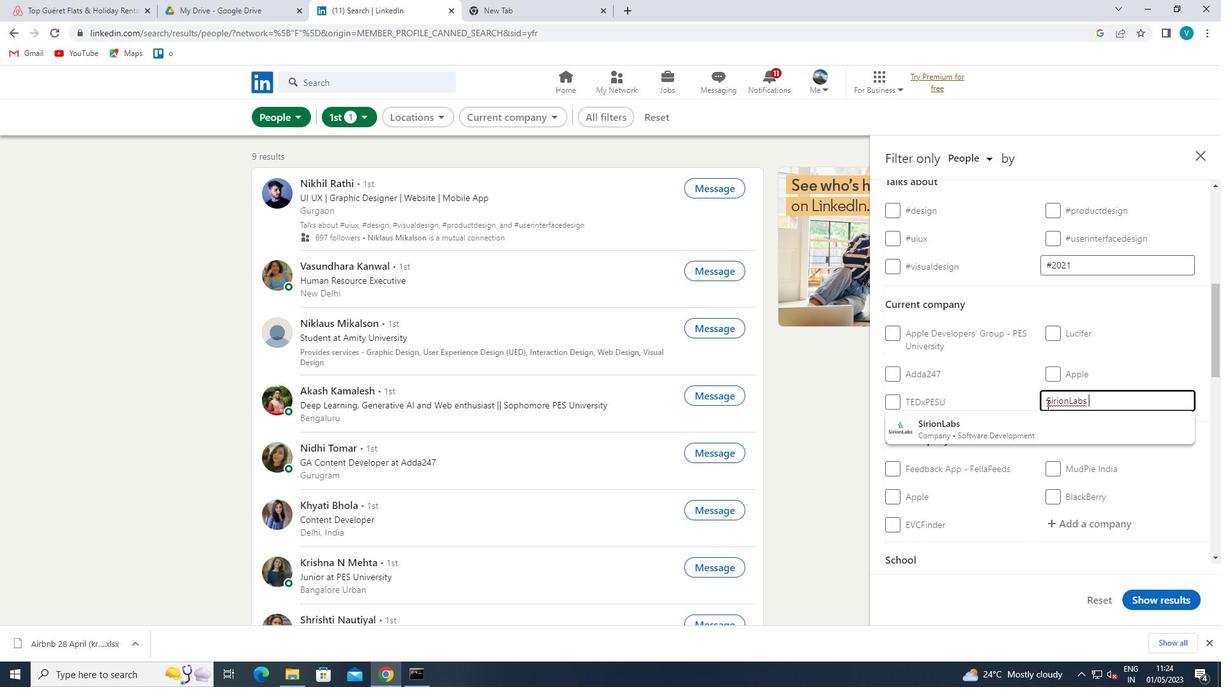 
Action: Mouse pressed left at (1024, 428)
Screenshot: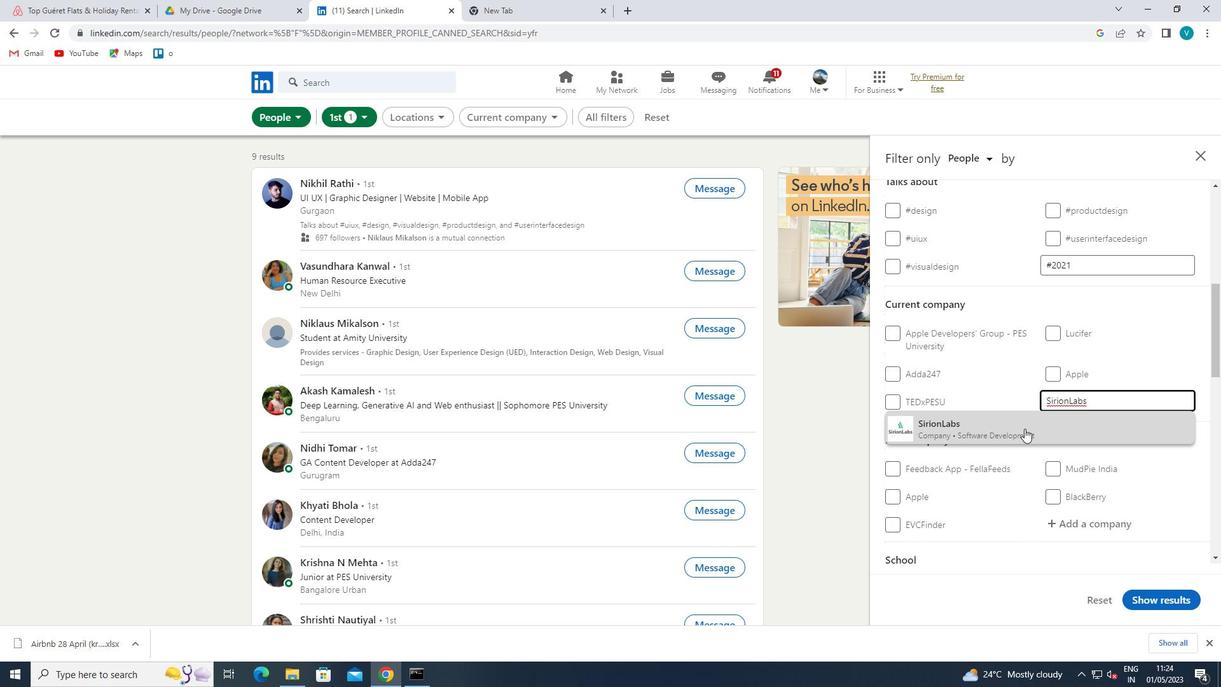 
Action: Mouse scrolled (1024, 428) with delta (0, 0)
Screenshot: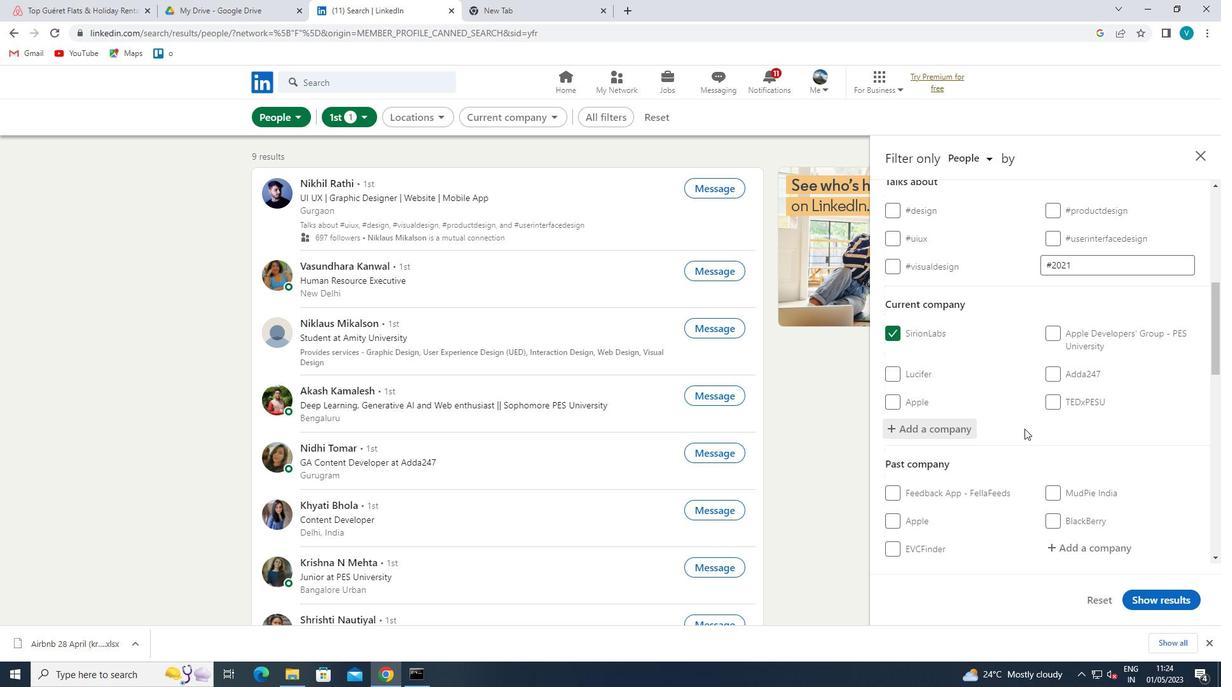 
Action: Mouse scrolled (1024, 428) with delta (0, 0)
Screenshot: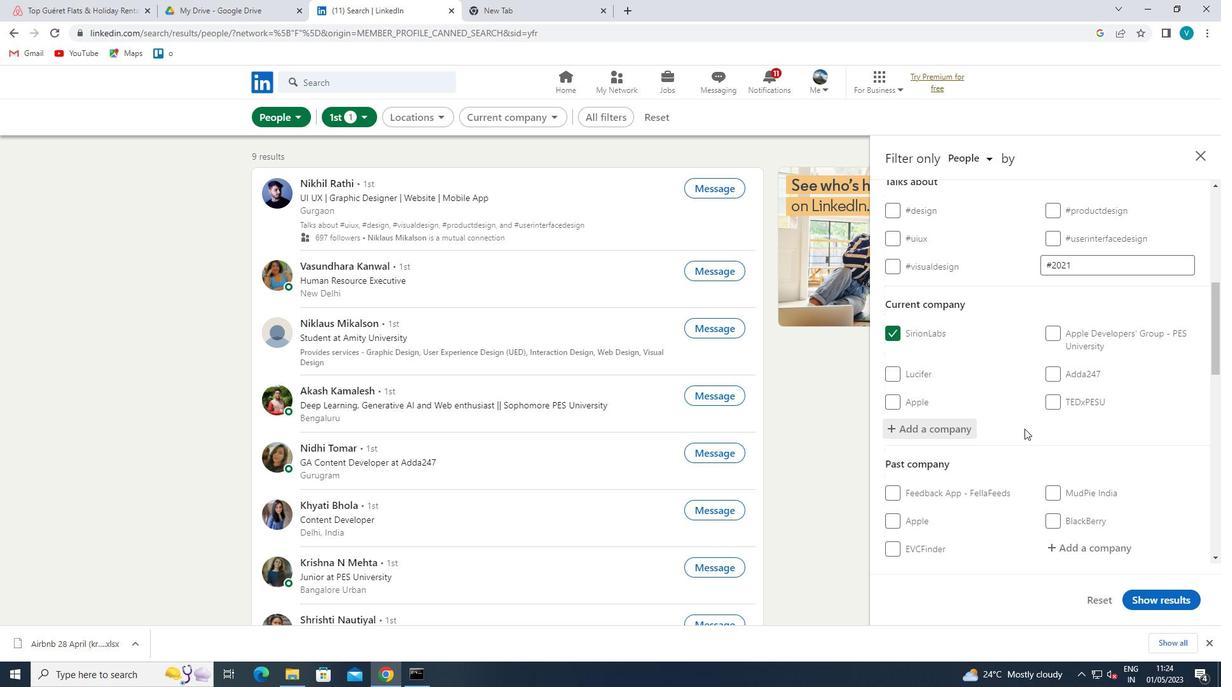 
Action: Mouse scrolled (1024, 428) with delta (0, 0)
Screenshot: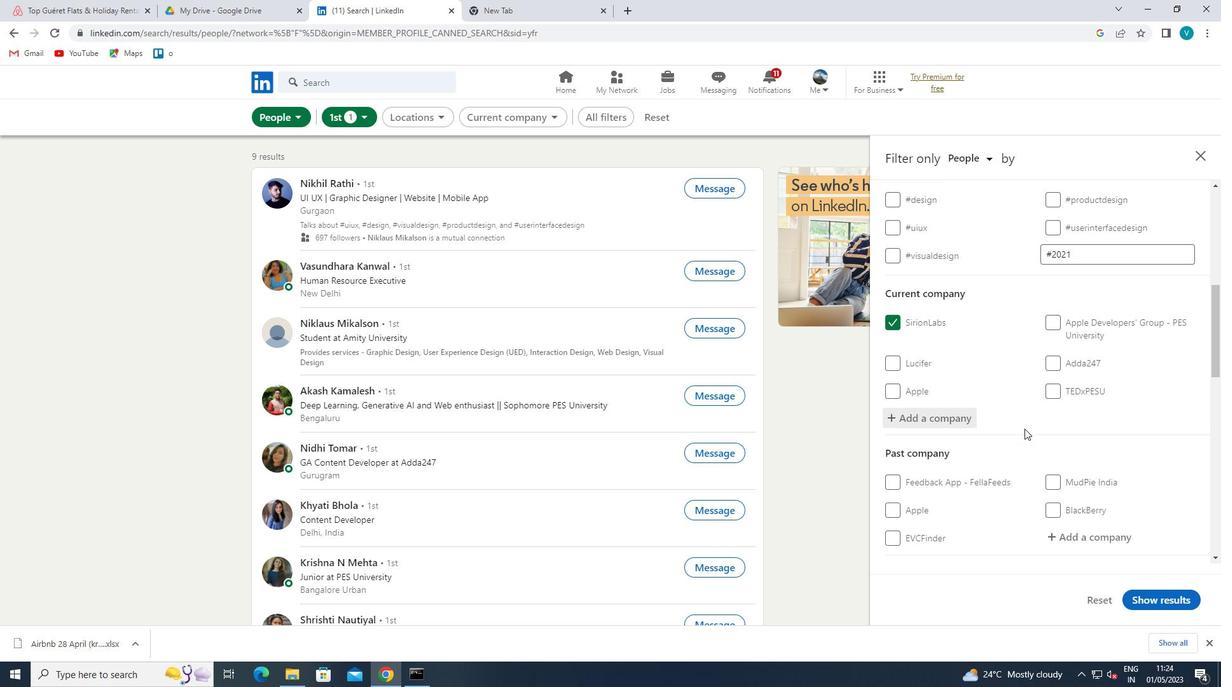 
Action: Mouse moved to (1064, 396)
Screenshot: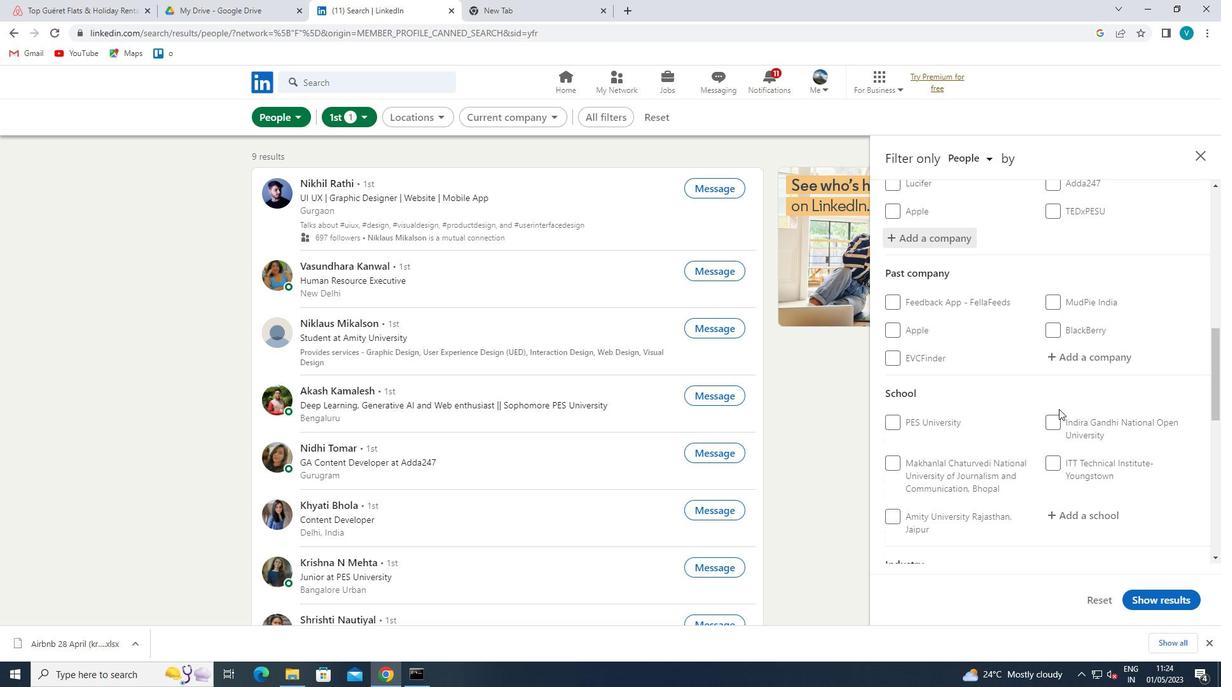 
Action: Mouse scrolled (1064, 396) with delta (0, 0)
Screenshot: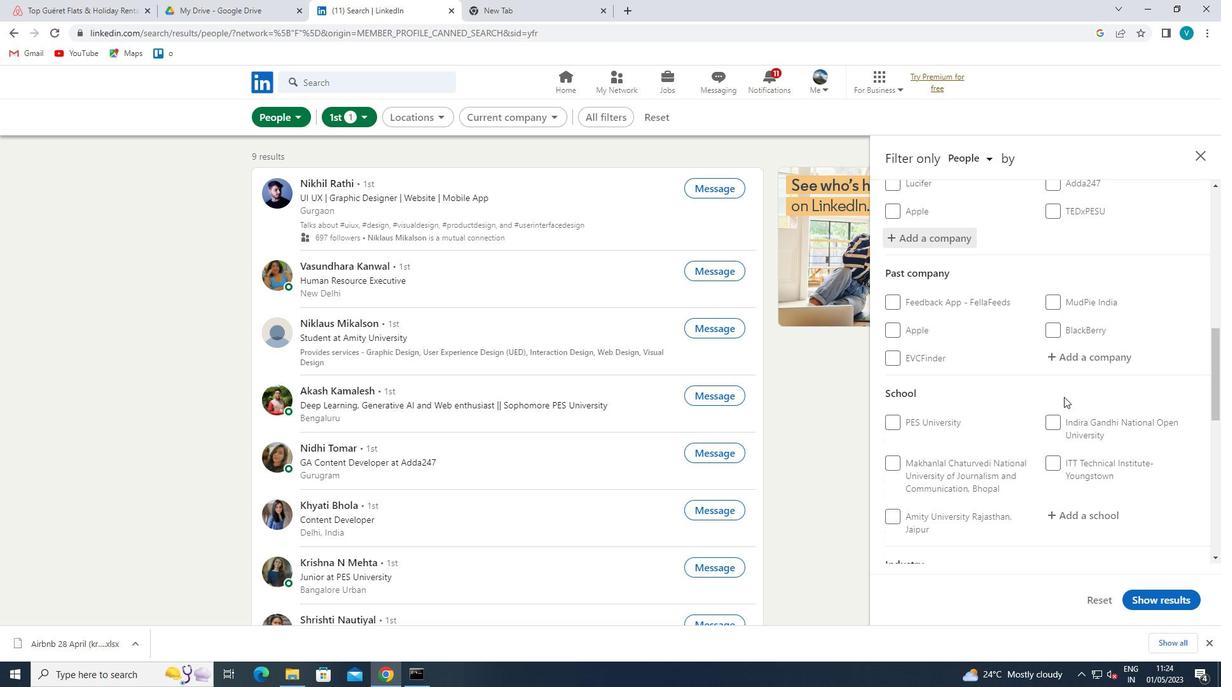 
Action: Mouse moved to (1078, 441)
Screenshot: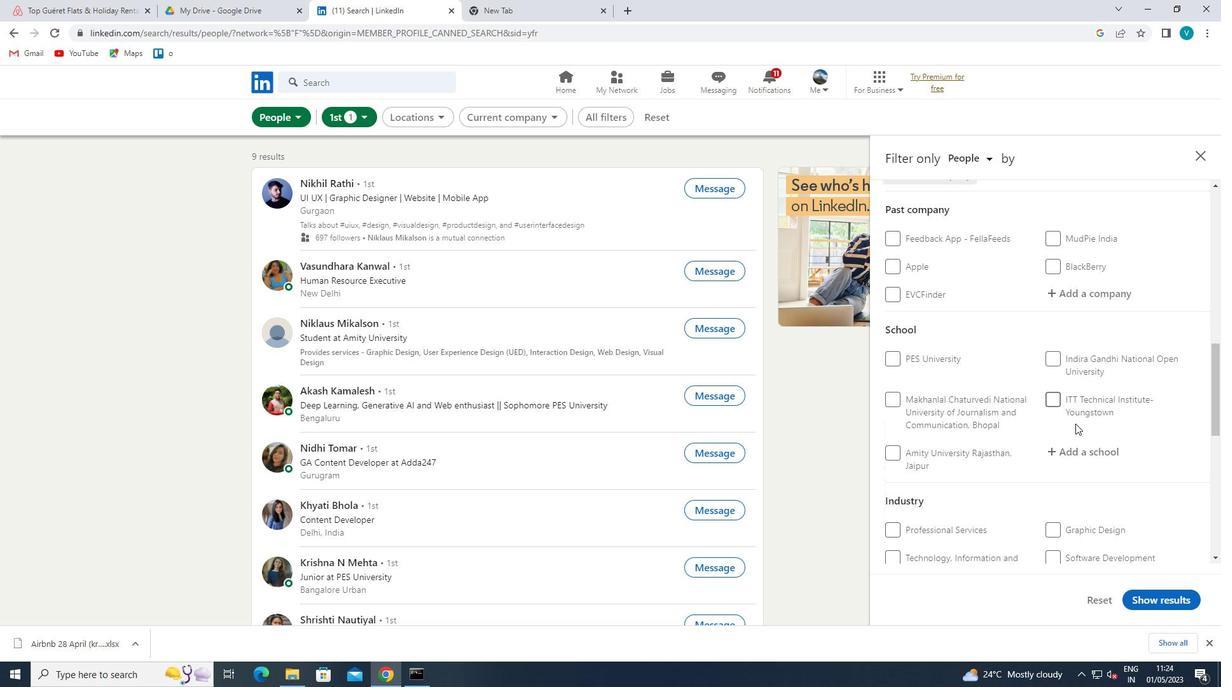 
Action: Mouse pressed left at (1078, 441)
Screenshot: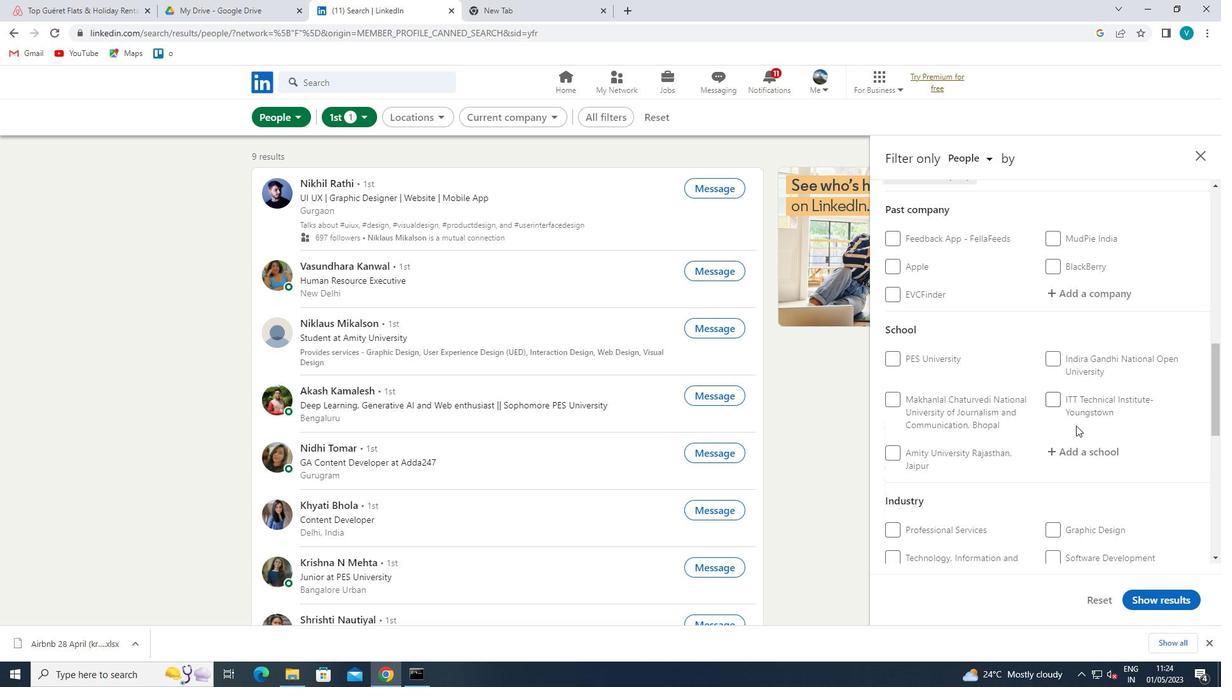 
Action: Key pressed <Key.shift>STUDENT<Key.space><Key.shift>CAREERS
Screenshot: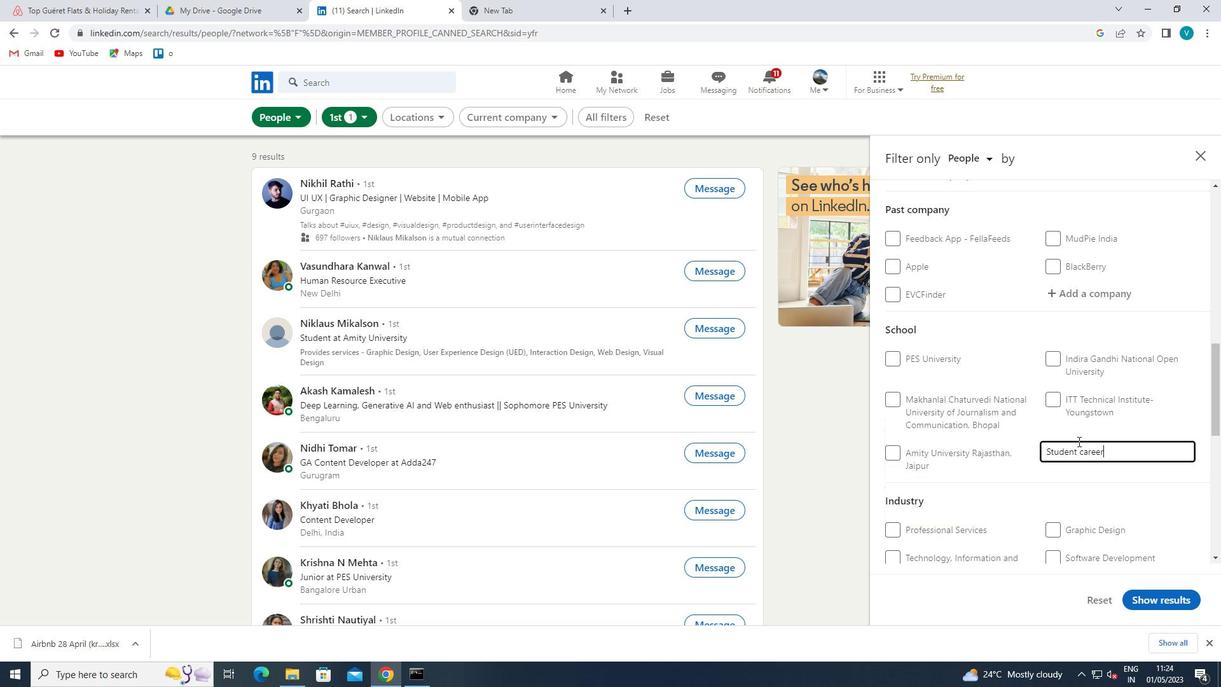 
Action: Mouse moved to (1056, 479)
Screenshot: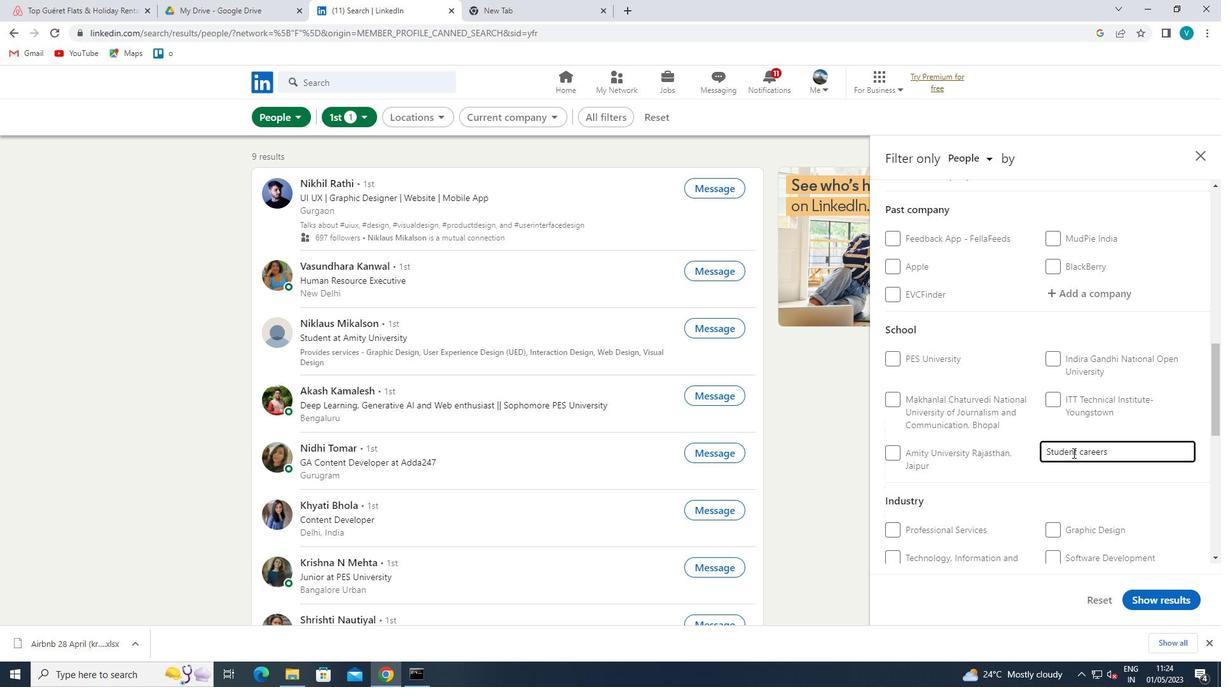 
Action: Mouse pressed left at (1056, 479)
Screenshot: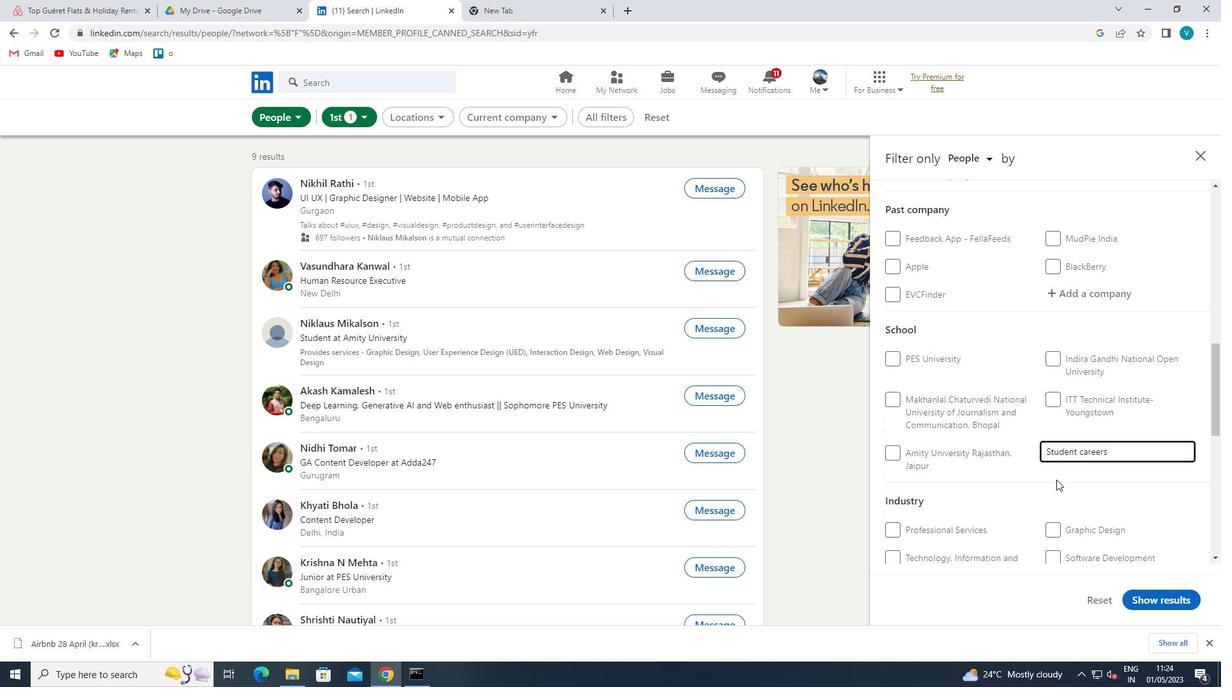 
Action: Mouse moved to (1060, 474)
Screenshot: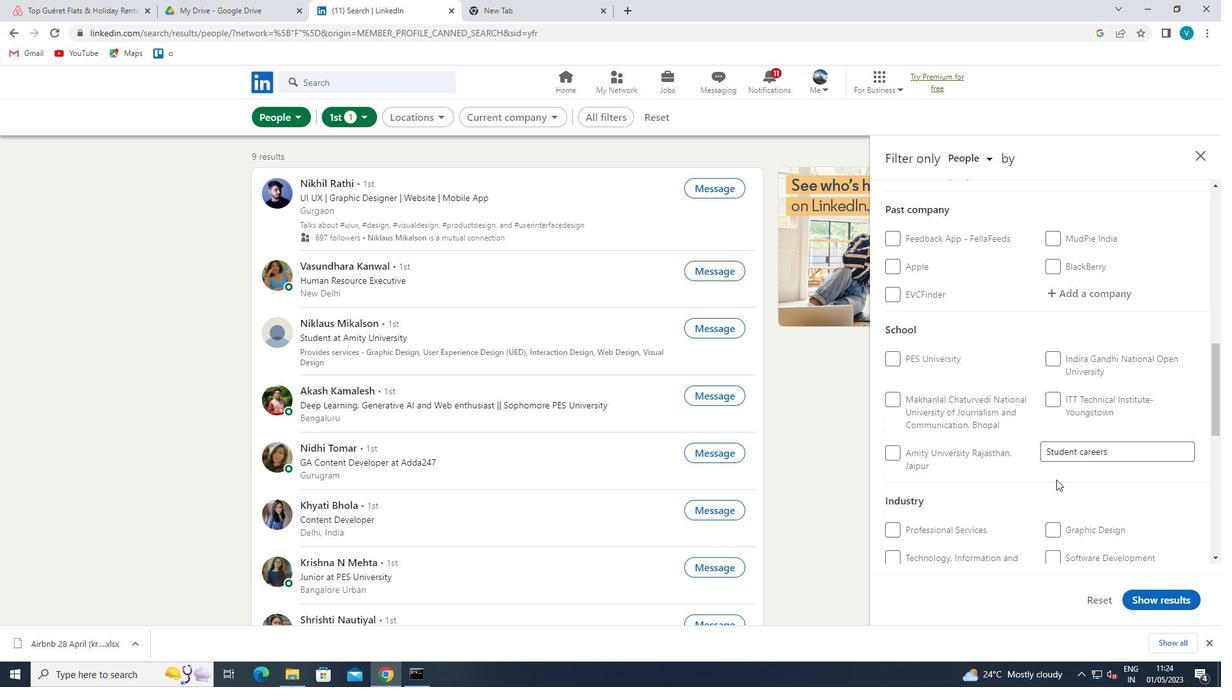 
Action: Mouse scrolled (1060, 473) with delta (0, 0)
Screenshot: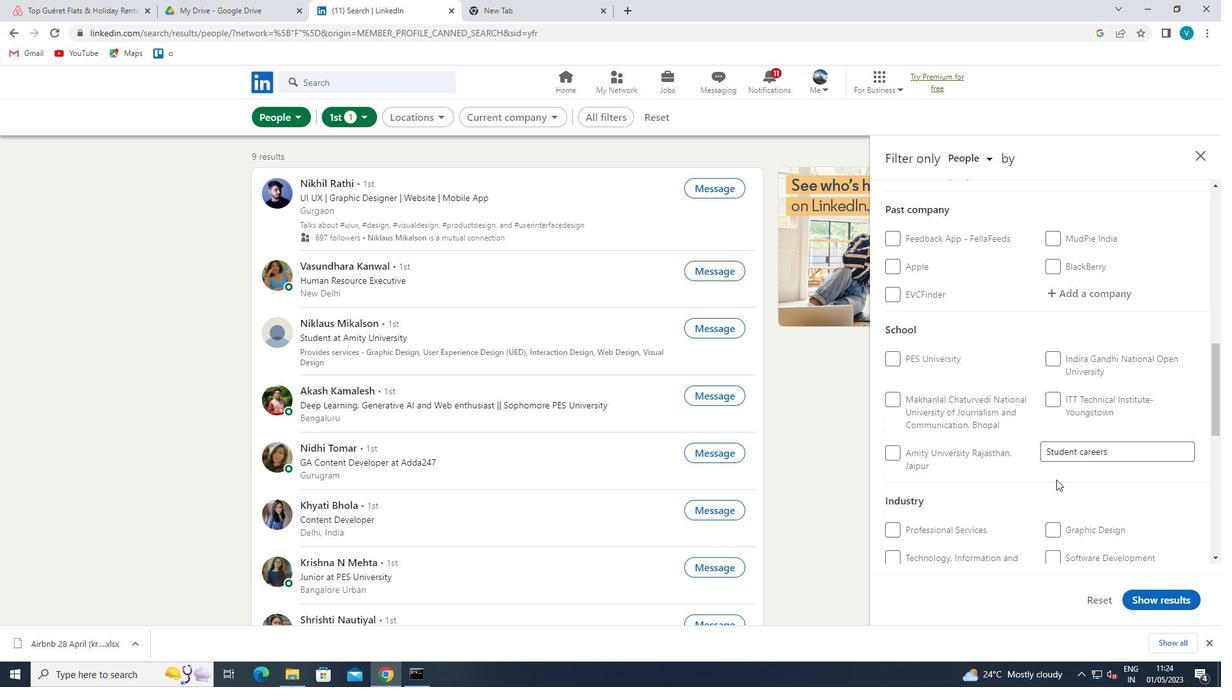 
Action: Mouse moved to (1060, 473)
Screenshot: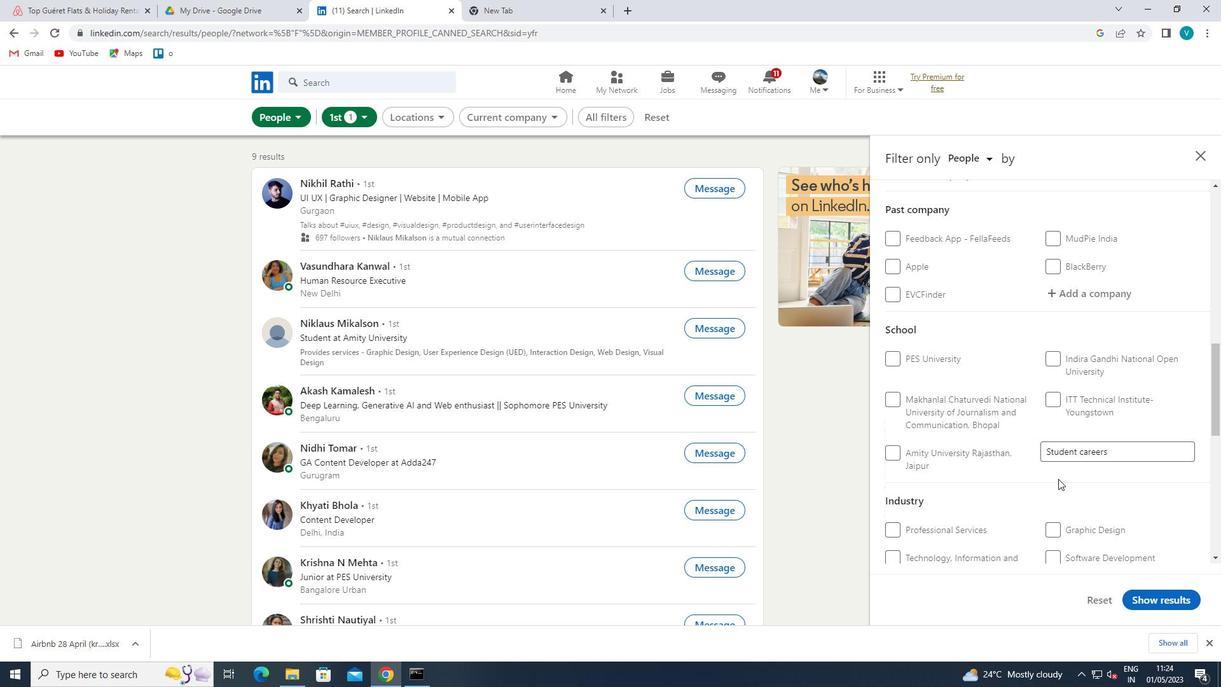 
Action: Mouse scrolled (1060, 472) with delta (0, 0)
Screenshot: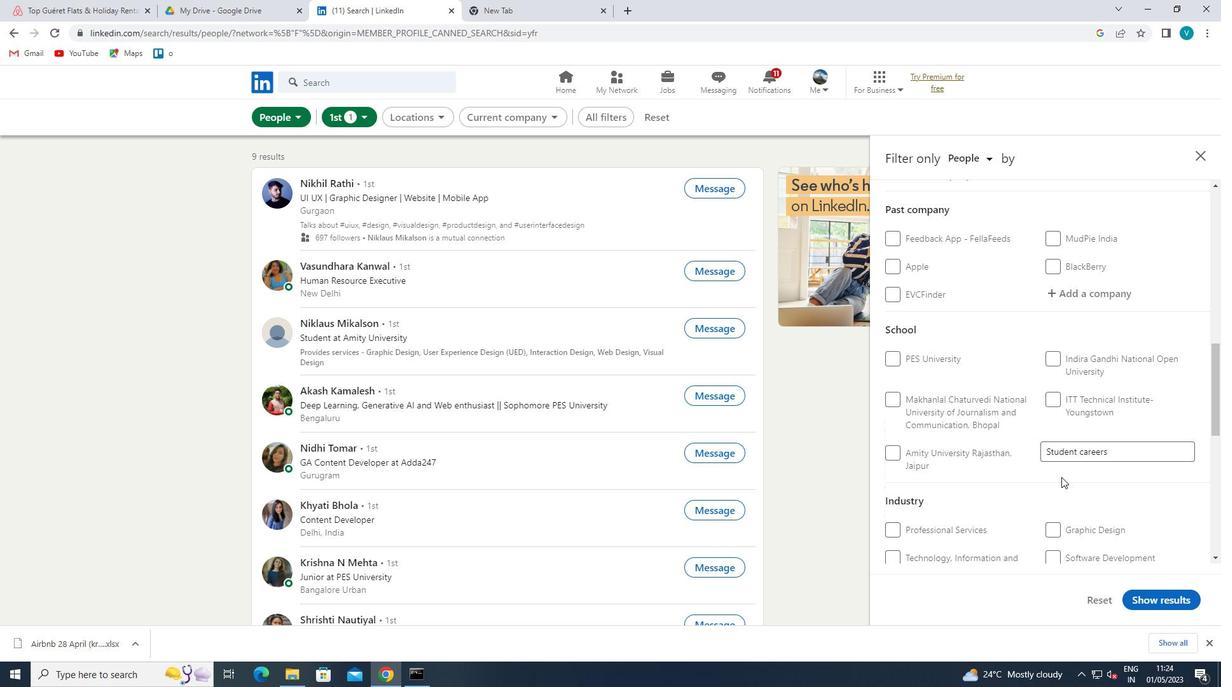 
Action: Mouse scrolled (1060, 472) with delta (0, 0)
Screenshot: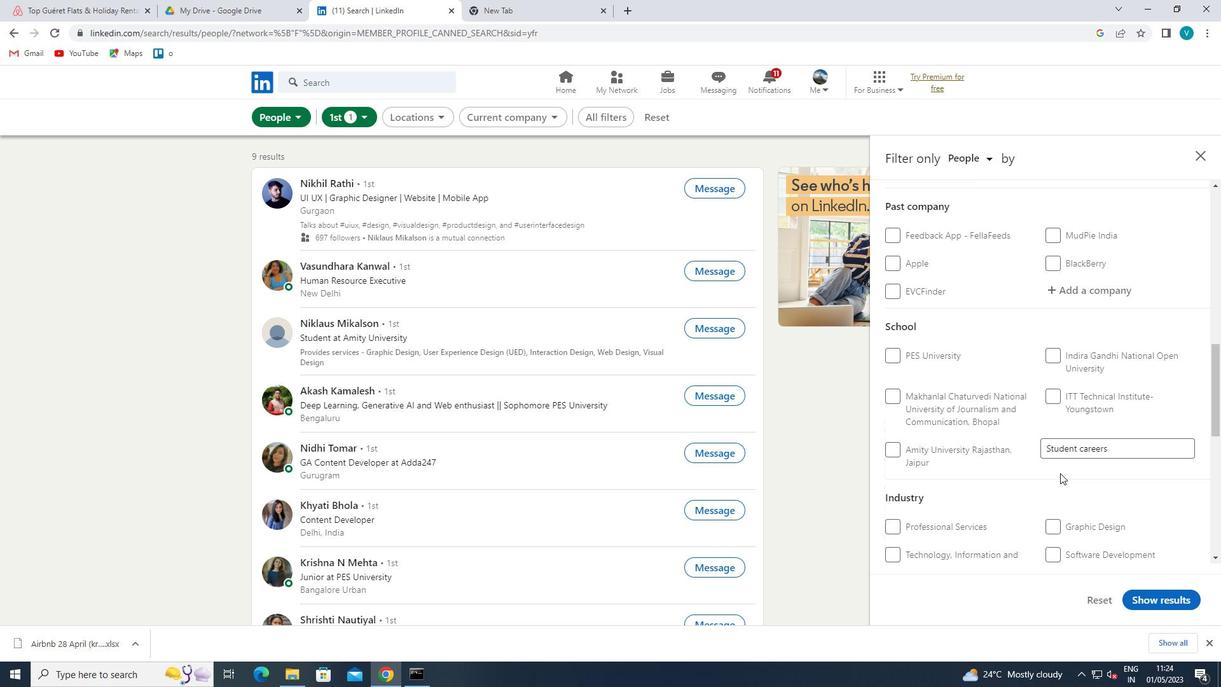 
Action: Mouse scrolled (1060, 472) with delta (0, 0)
Screenshot: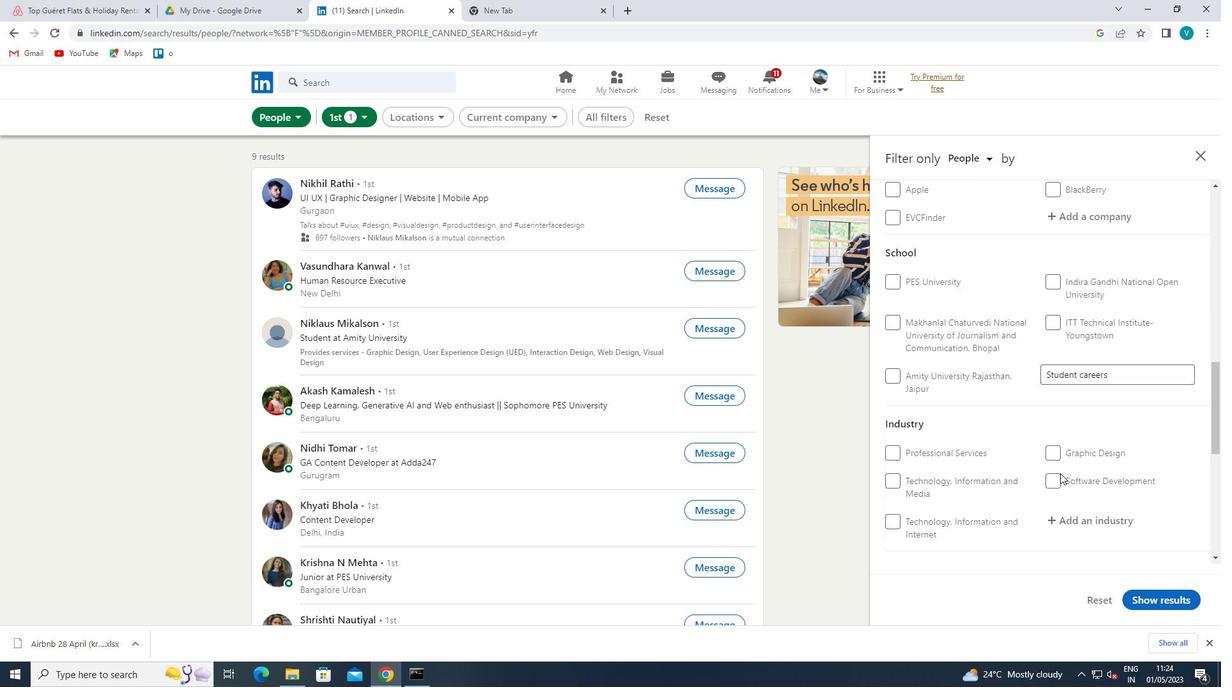 
Action: Mouse moved to (1108, 337)
Screenshot: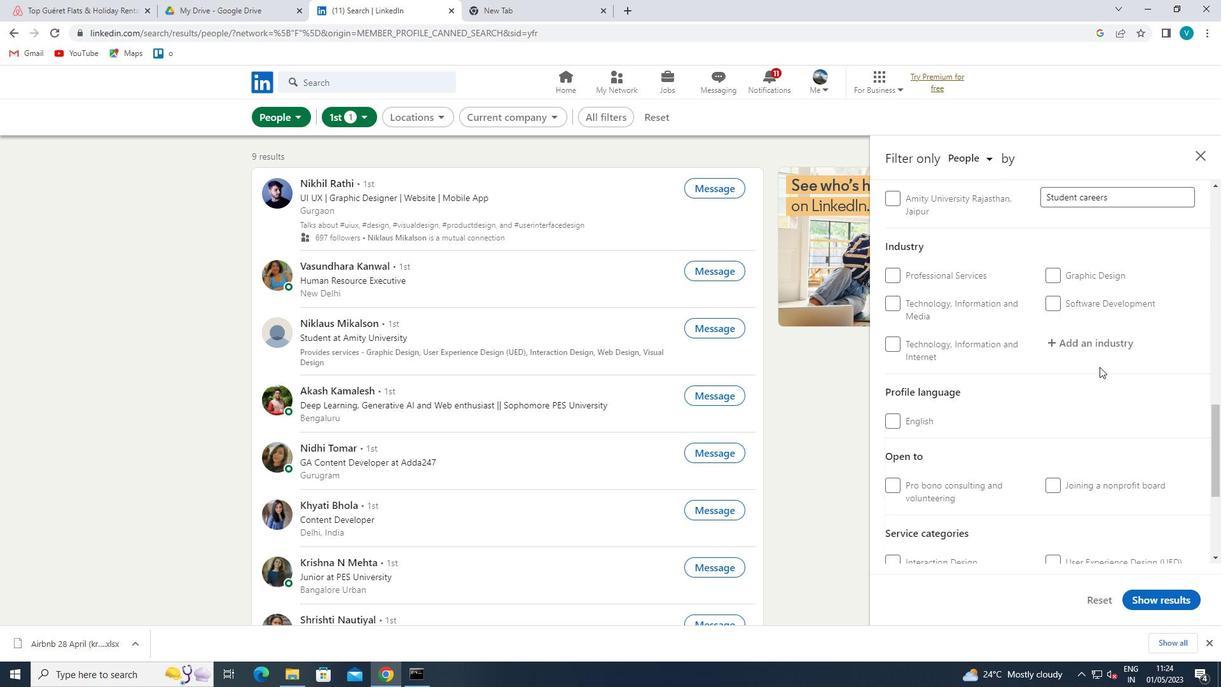 
Action: Mouse pressed left at (1108, 337)
Screenshot: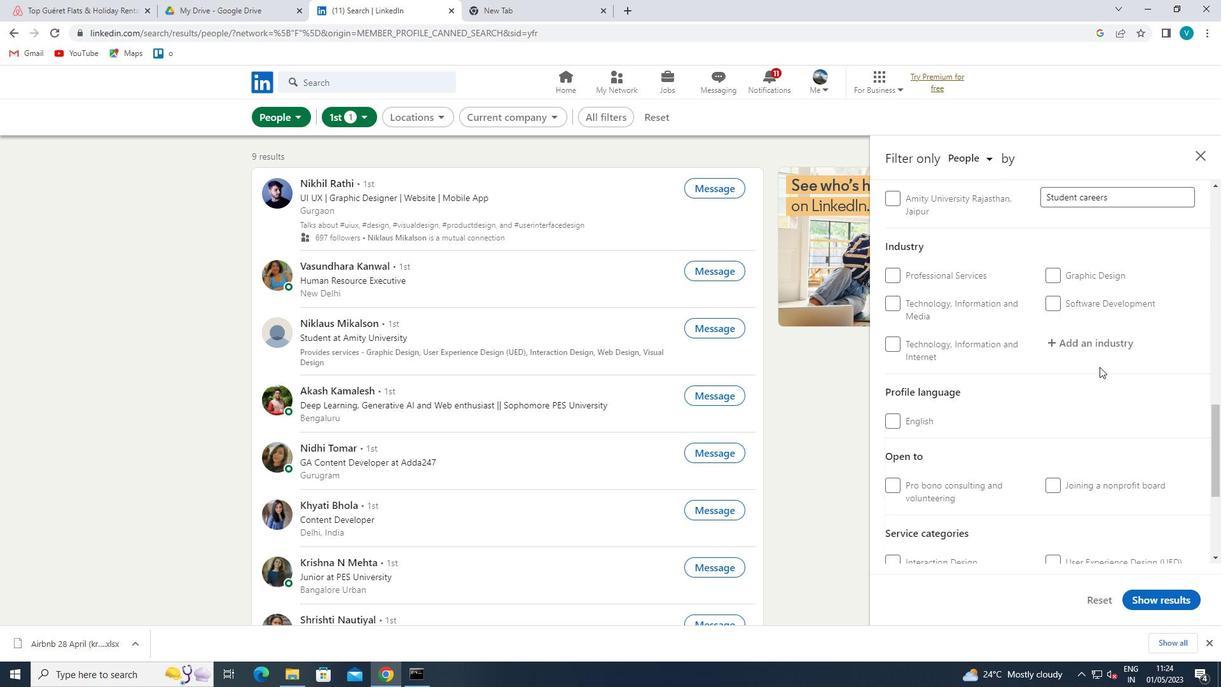 
Action: Key pressed <Key.shift>CUTLERY<Key.space>
Screenshot: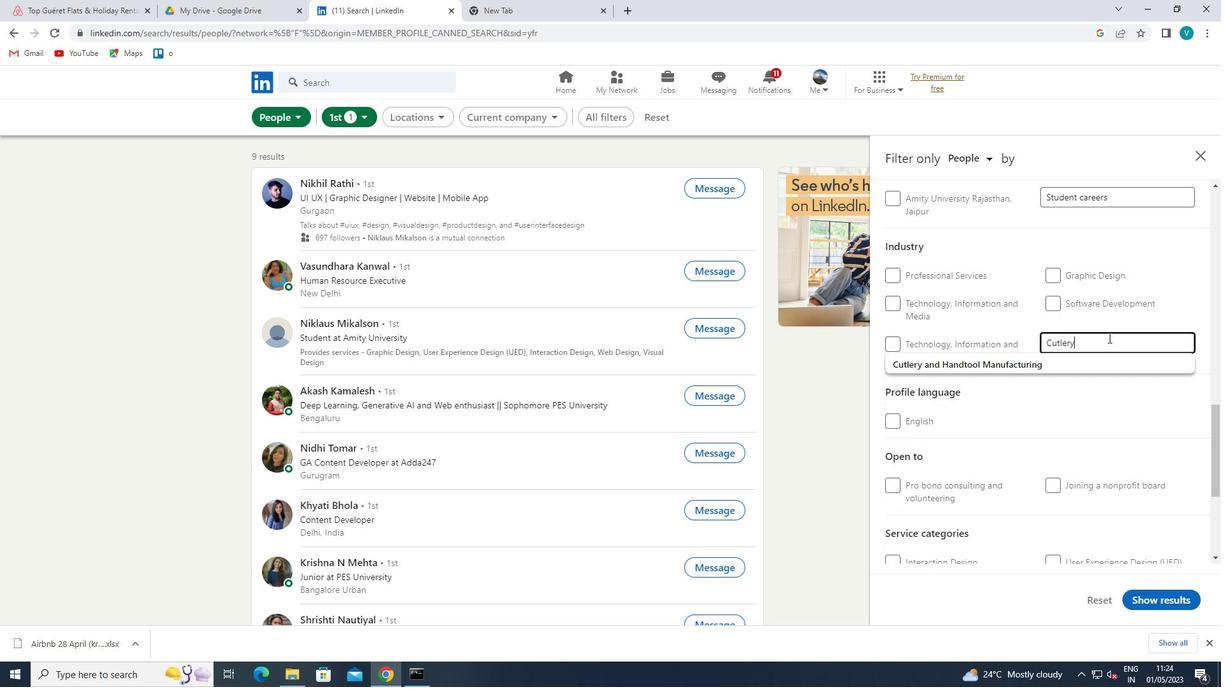 
Action: Mouse moved to (1080, 358)
Screenshot: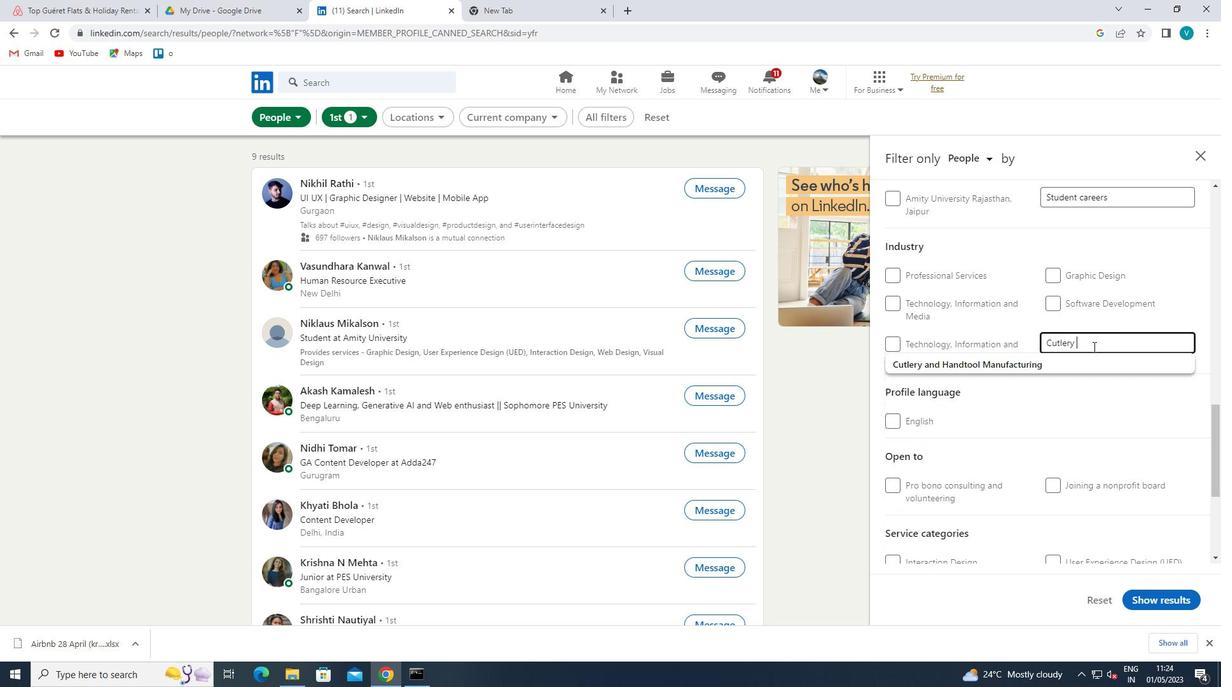 
Action: Mouse pressed left at (1080, 358)
Screenshot: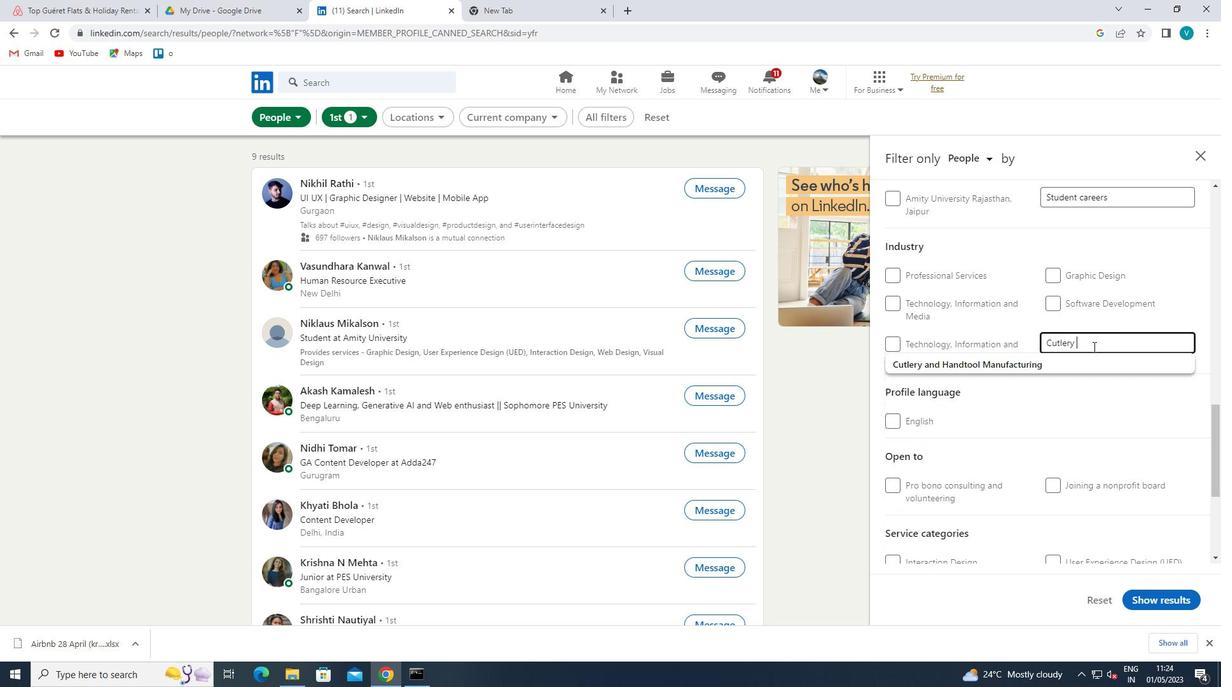 
Action: Mouse moved to (1080, 358)
Screenshot: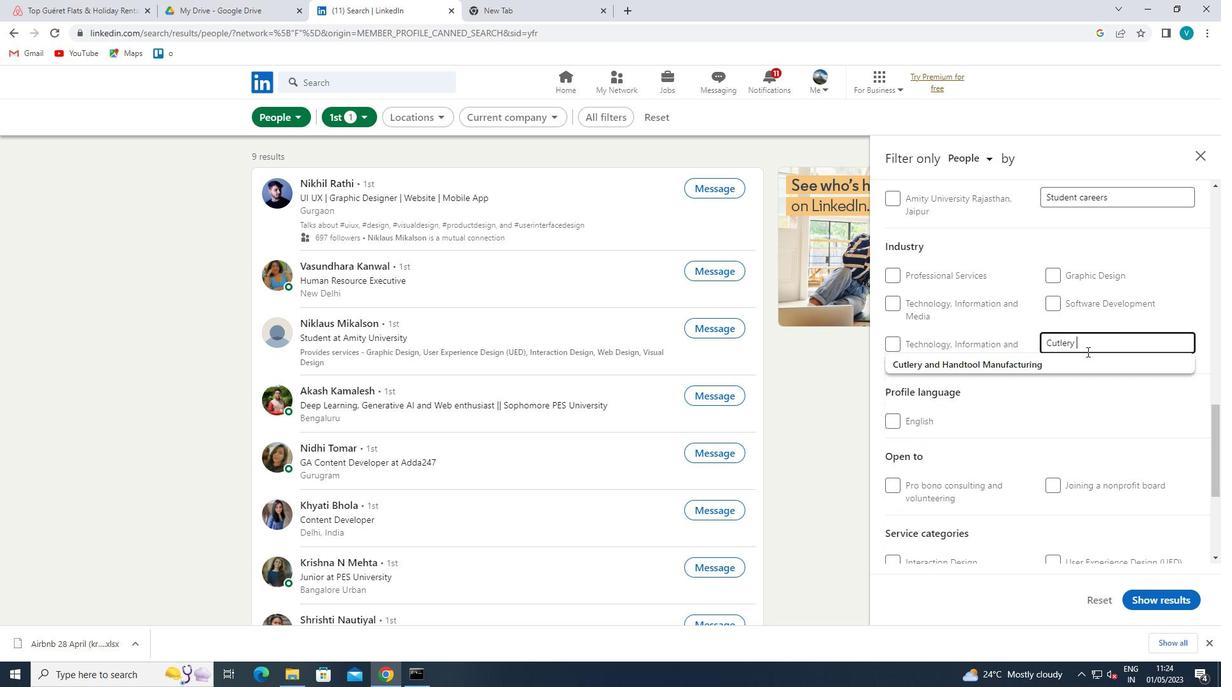 
Action: Mouse scrolled (1080, 358) with delta (0, 0)
Screenshot: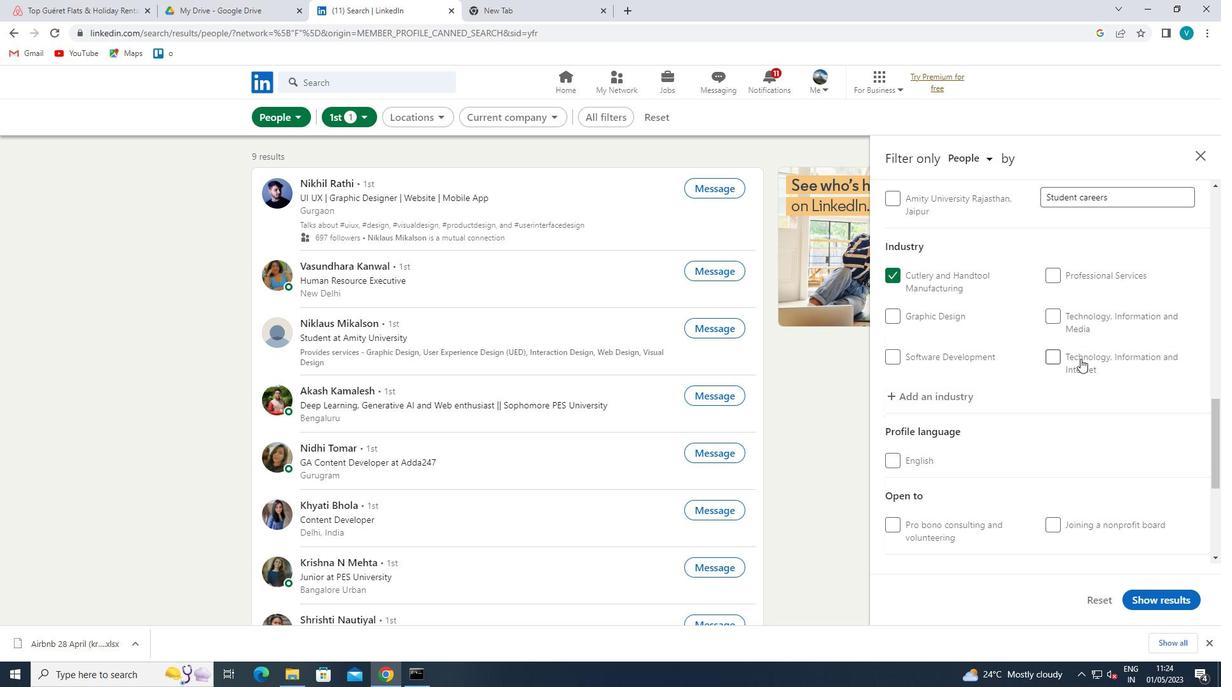 
Action: Mouse scrolled (1080, 358) with delta (0, 0)
Screenshot: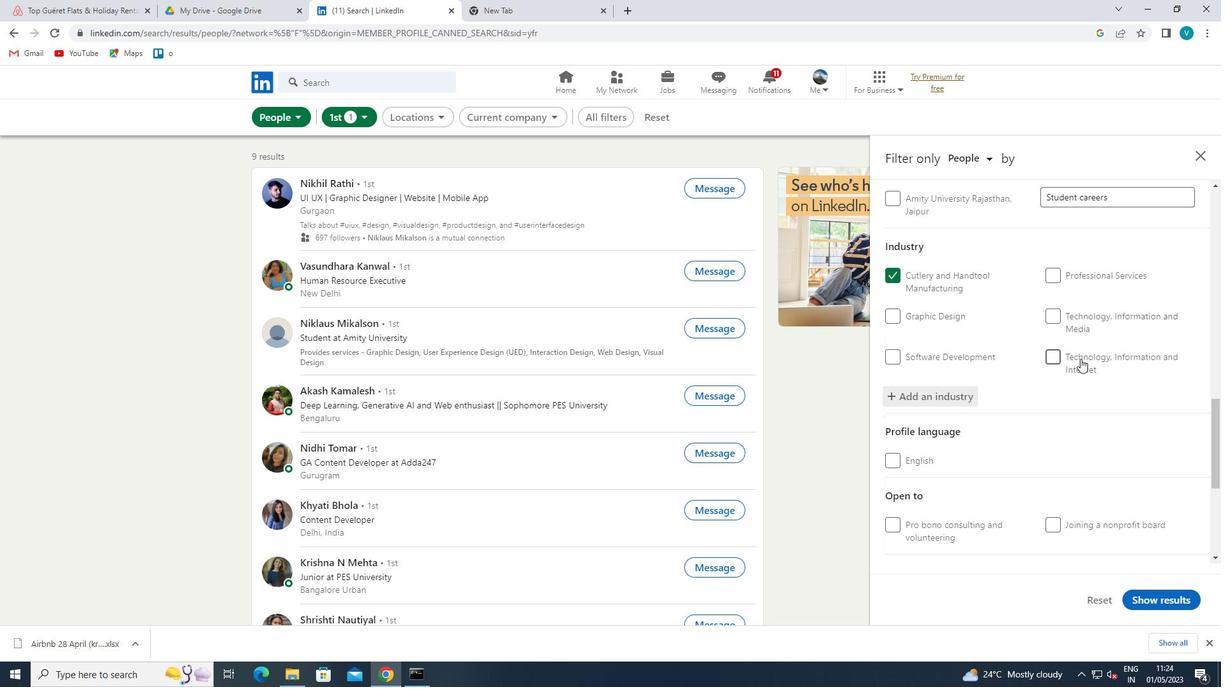 
Action: Mouse scrolled (1080, 358) with delta (0, 0)
Screenshot: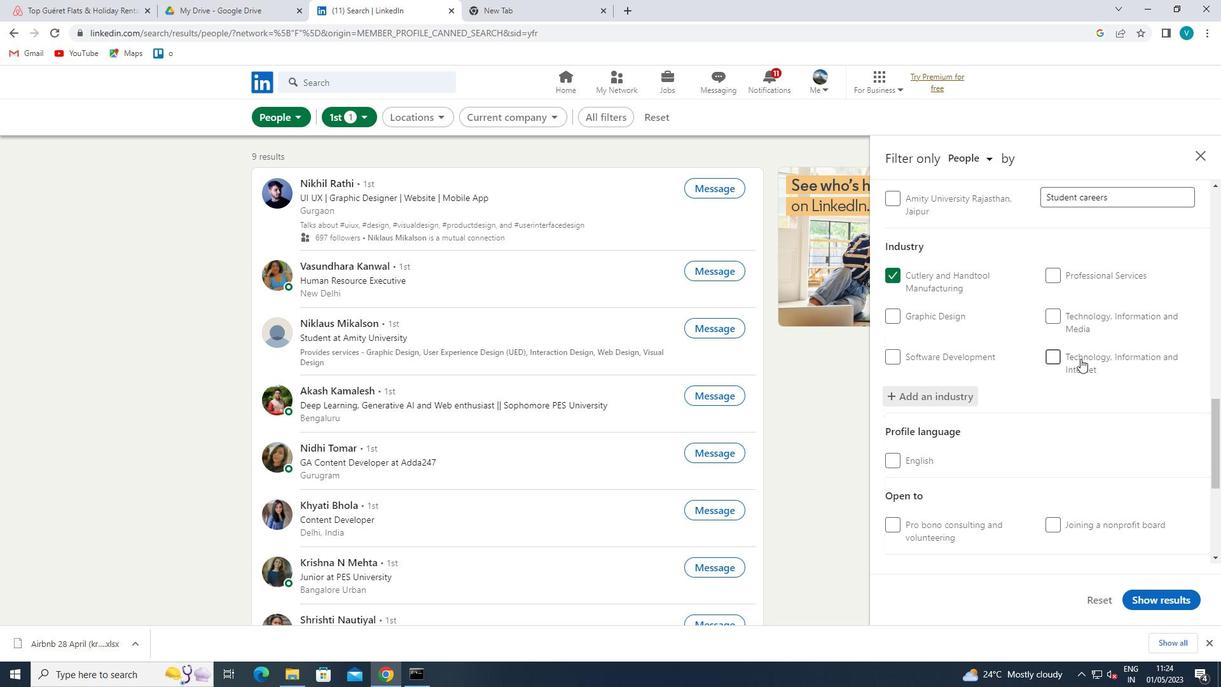 
Action: Mouse scrolled (1080, 358) with delta (0, 0)
Screenshot: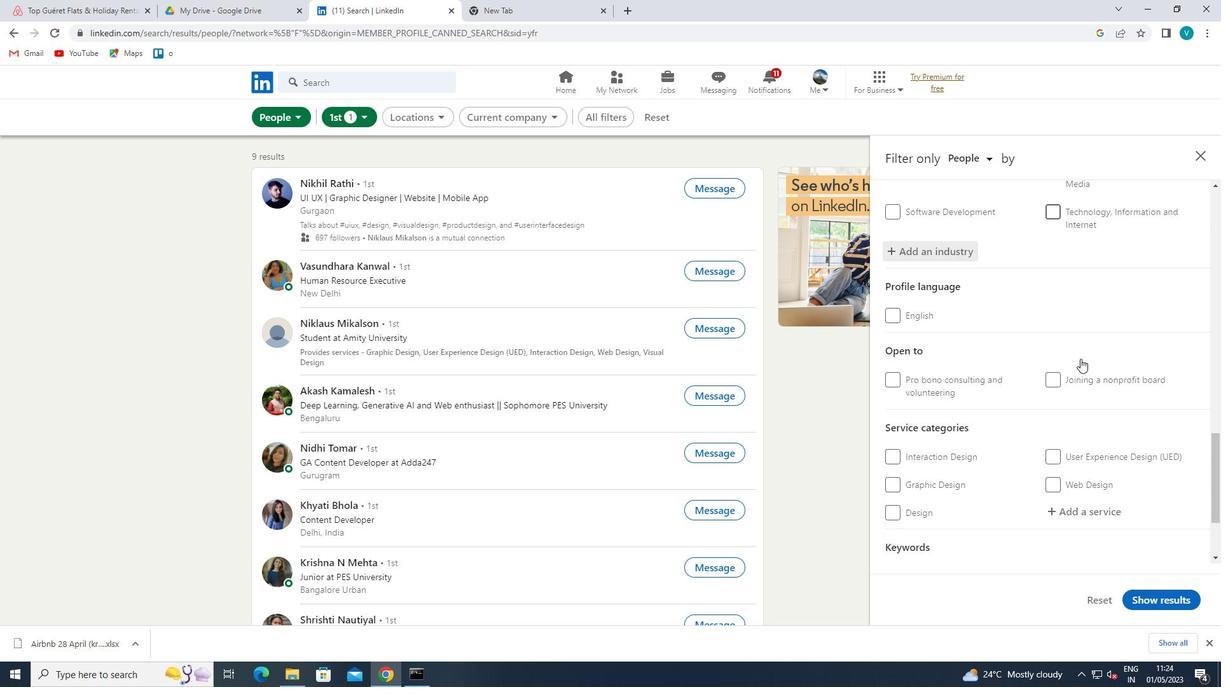 
Action: Mouse moved to (1076, 403)
Screenshot: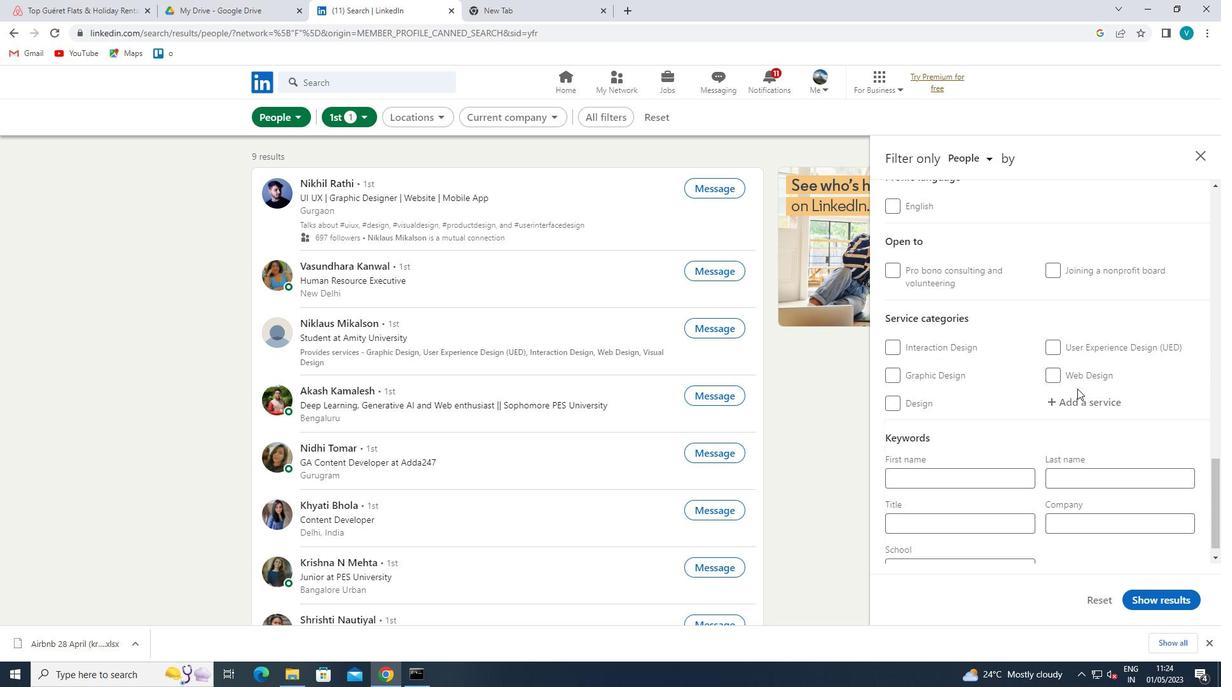 
Action: Mouse pressed left at (1076, 403)
Screenshot: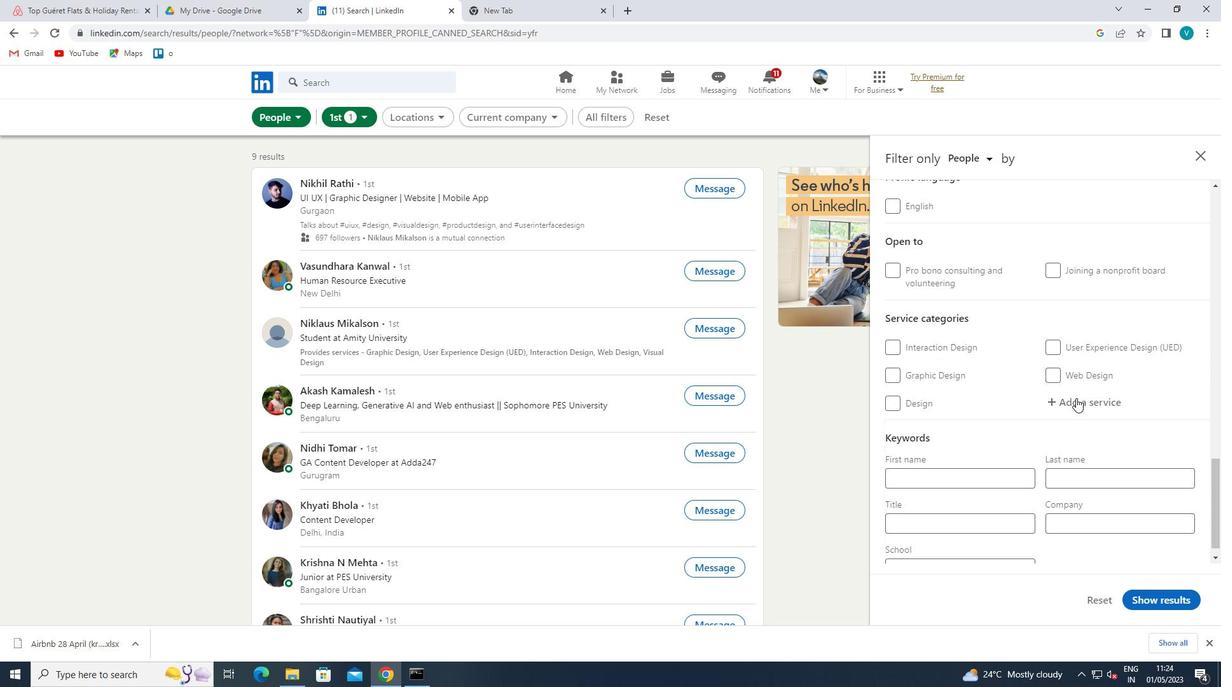 
Action: Key pressed <Key.shift>FINANCIAL<Key.space>
Screenshot: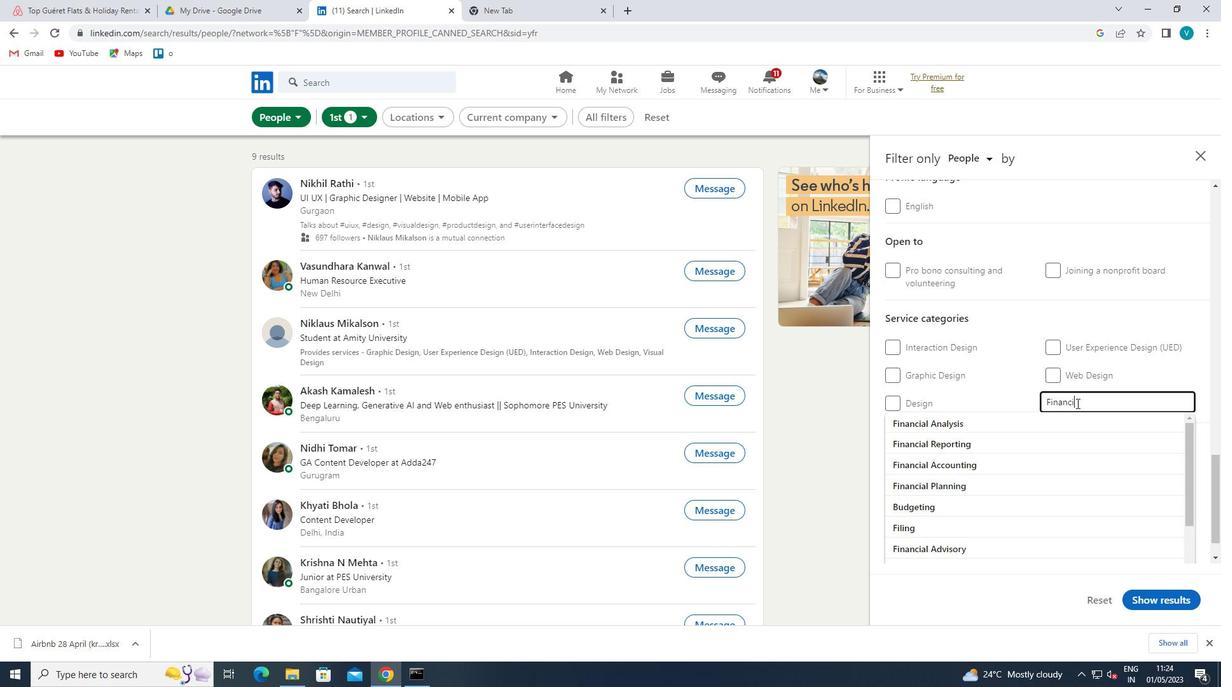 
Action: Mouse moved to (1040, 430)
Screenshot: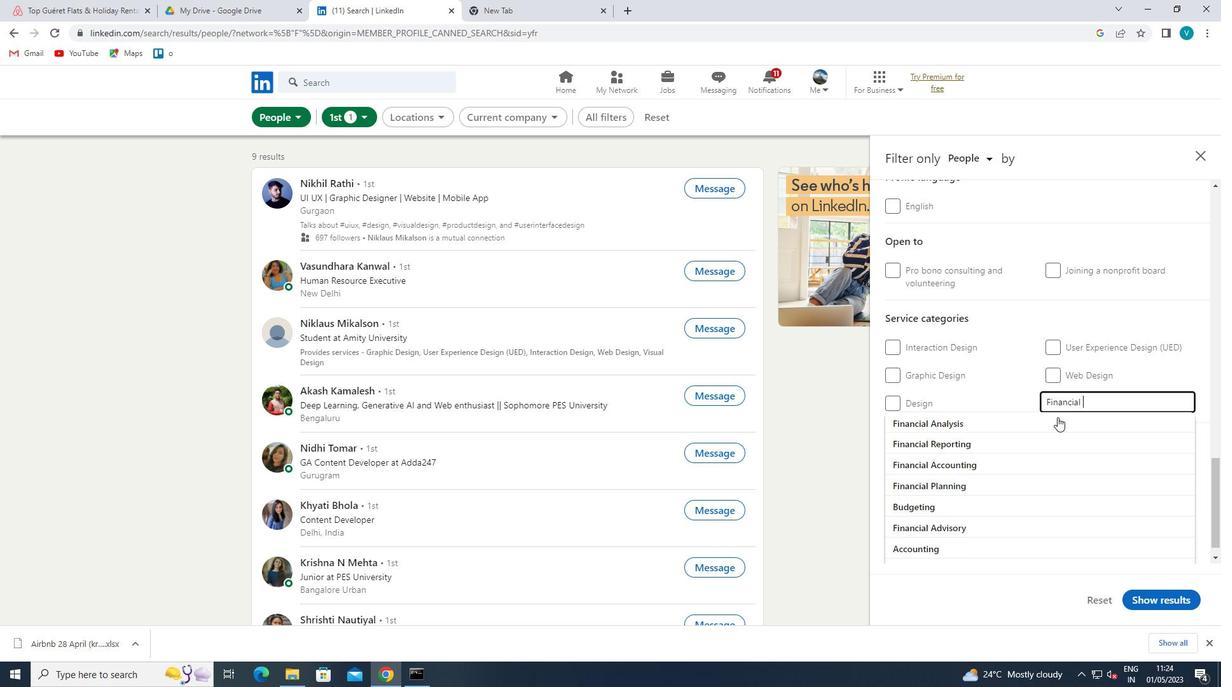 
Action: Mouse pressed left at (1040, 430)
Screenshot: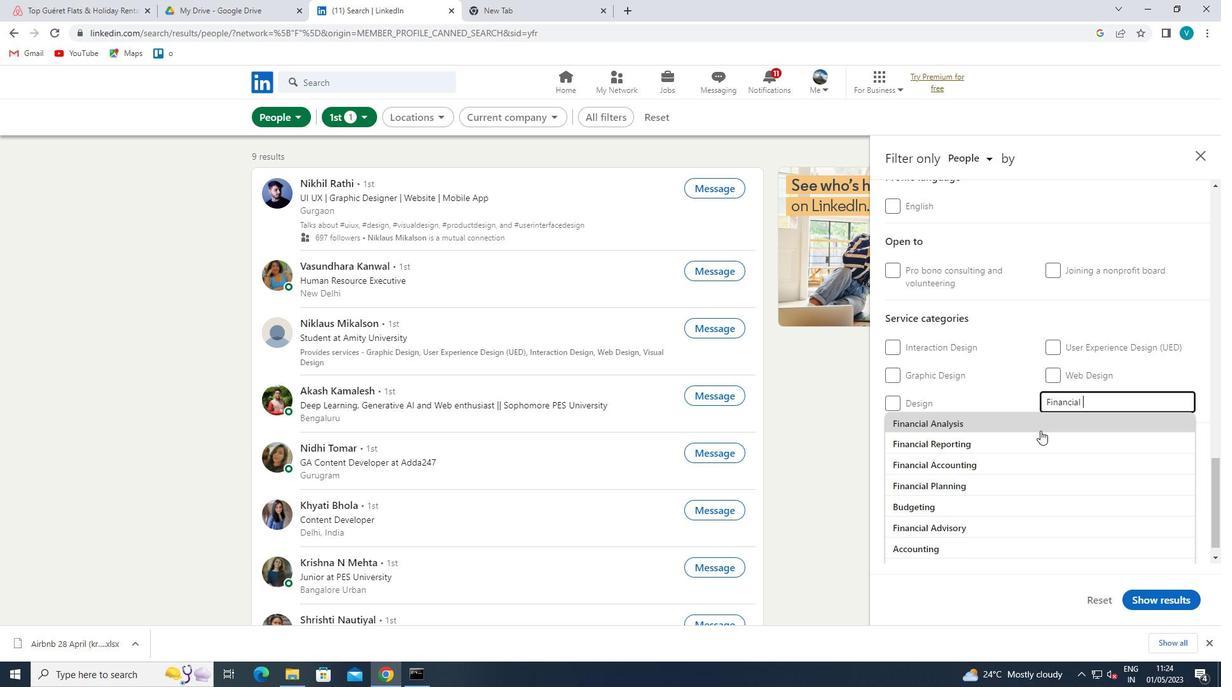 
Action: Mouse moved to (1024, 438)
Screenshot: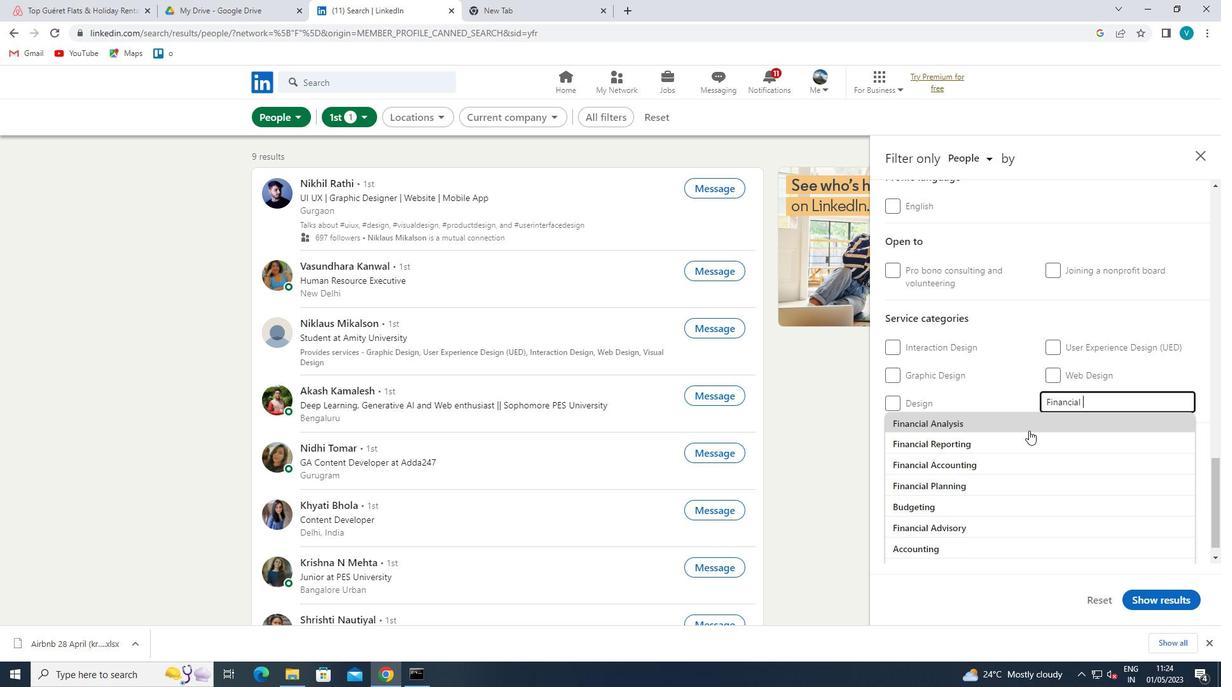 
Action: Mouse pressed left at (1024, 438)
Screenshot: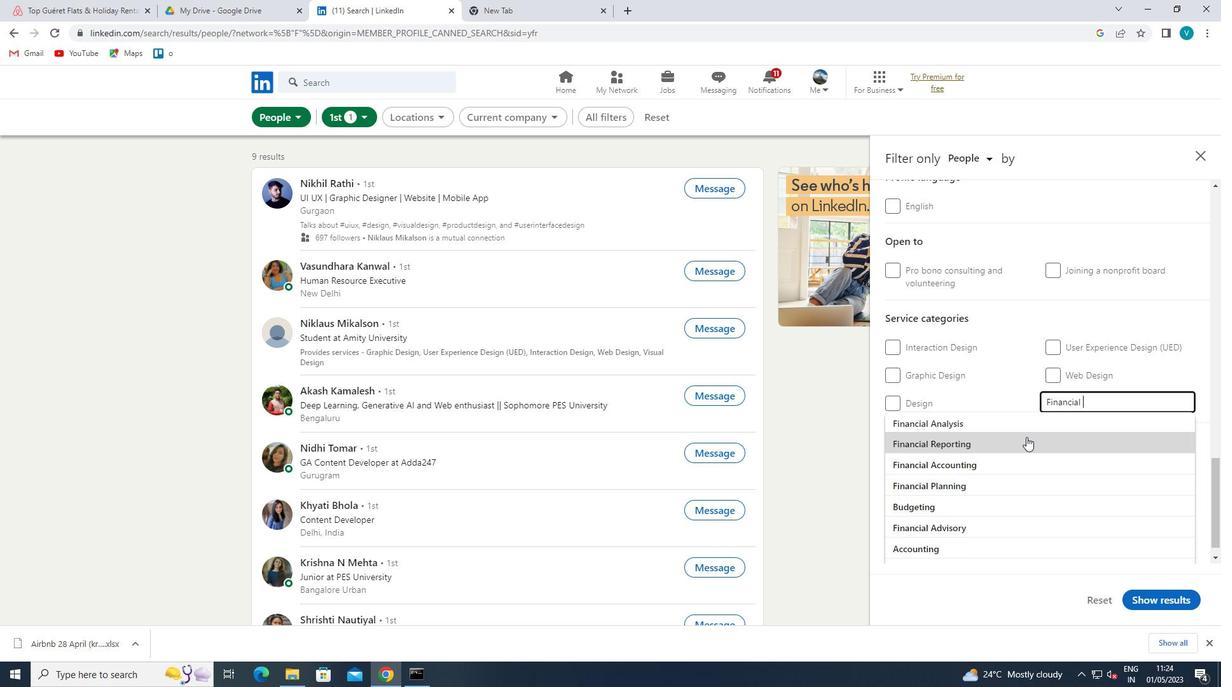
Action: Mouse scrolled (1024, 438) with delta (0, 0)
Screenshot: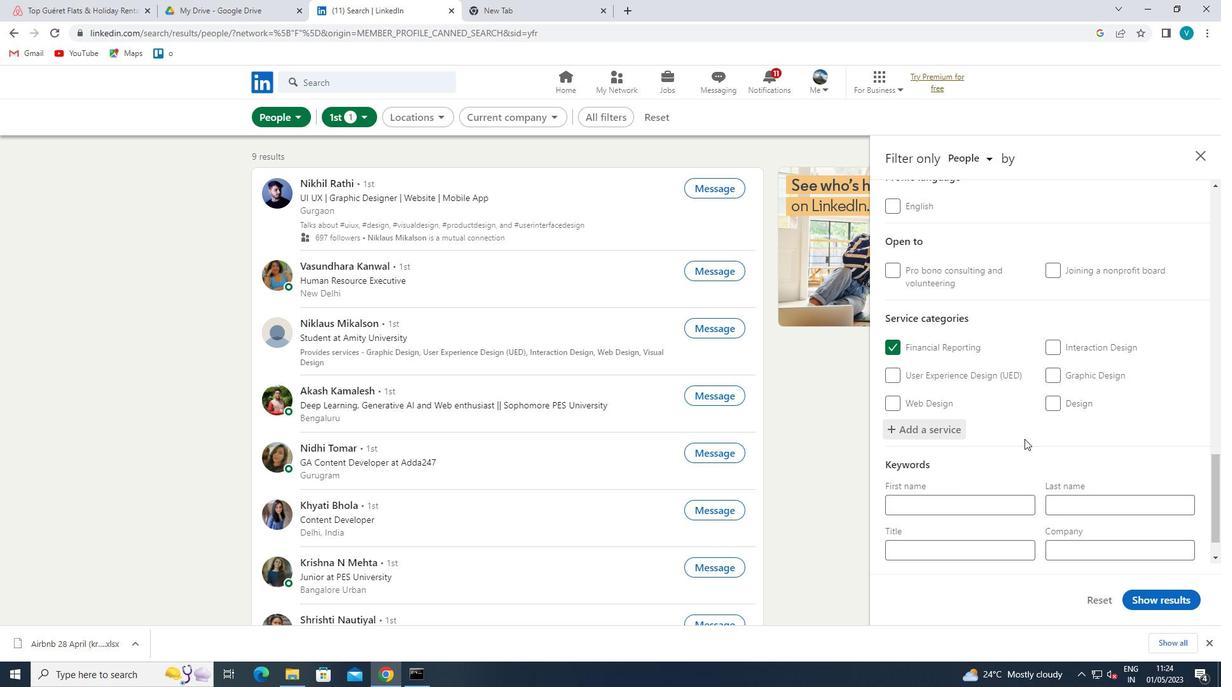 
Action: Mouse scrolled (1024, 438) with delta (0, 0)
Screenshot: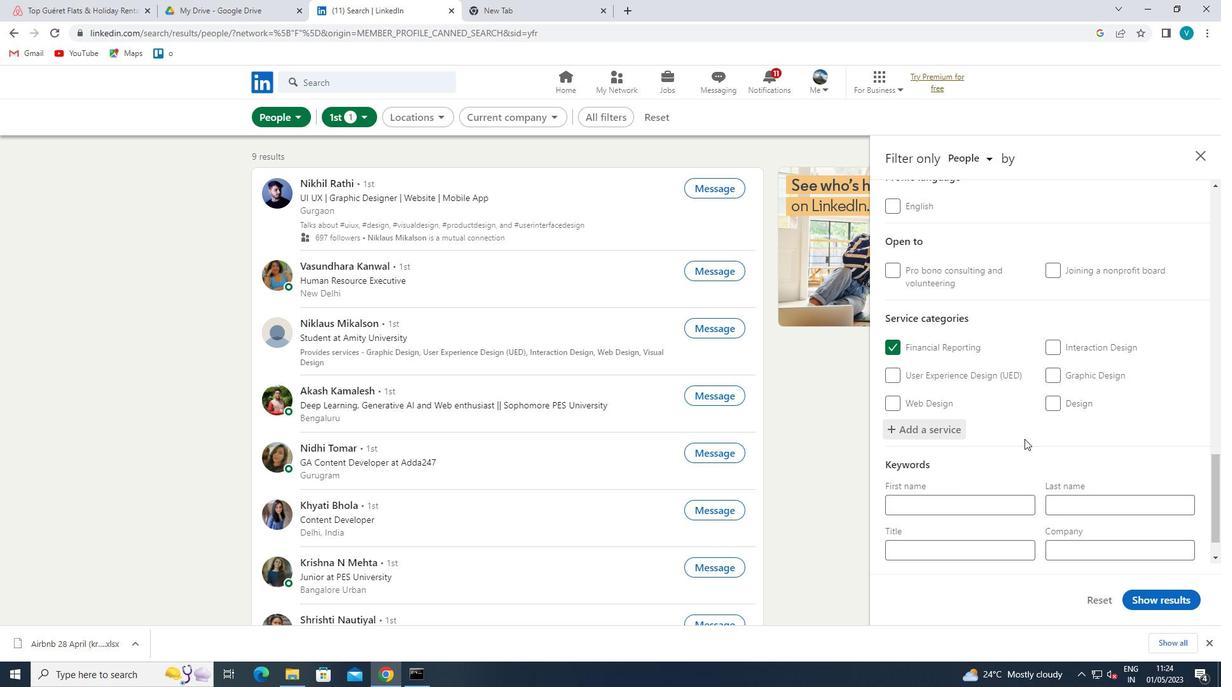 
Action: Mouse moved to (990, 496)
Screenshot: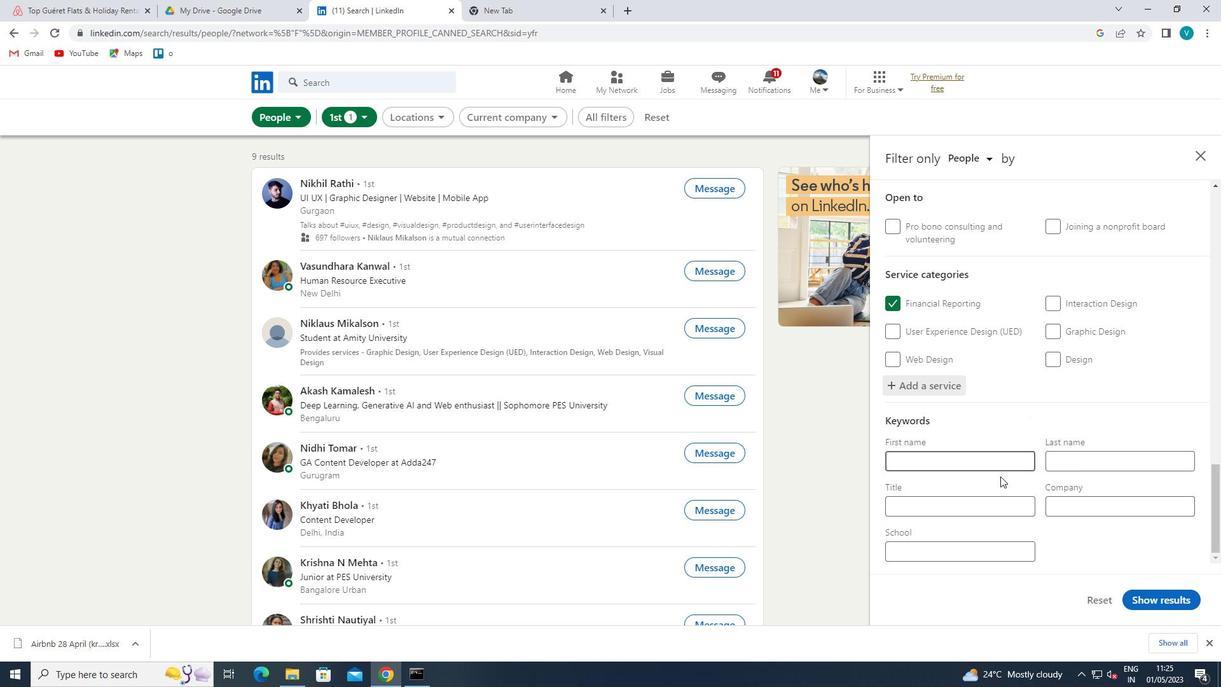 
Action: Mouse pressed left at (990, 496)
Screenshot: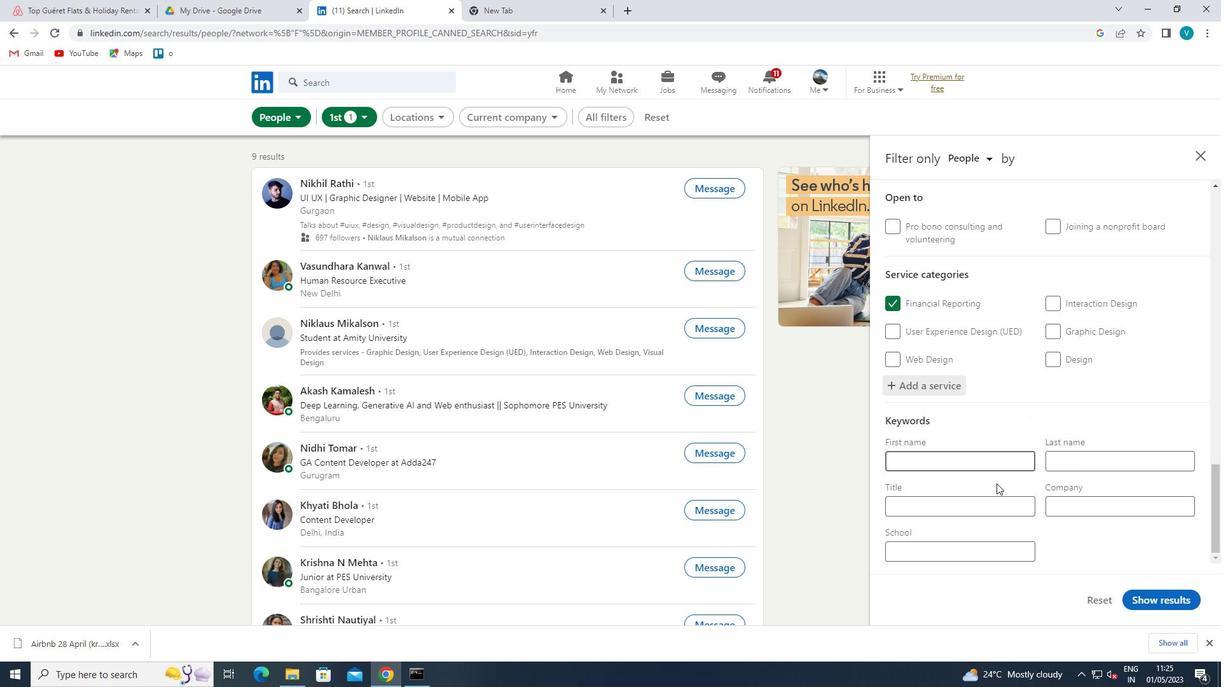 
Action: Key pressed <Key.shift>ADMINISTRATIVE<Key.space><Key.shift>MANAGER<Key.space>
Screenshot: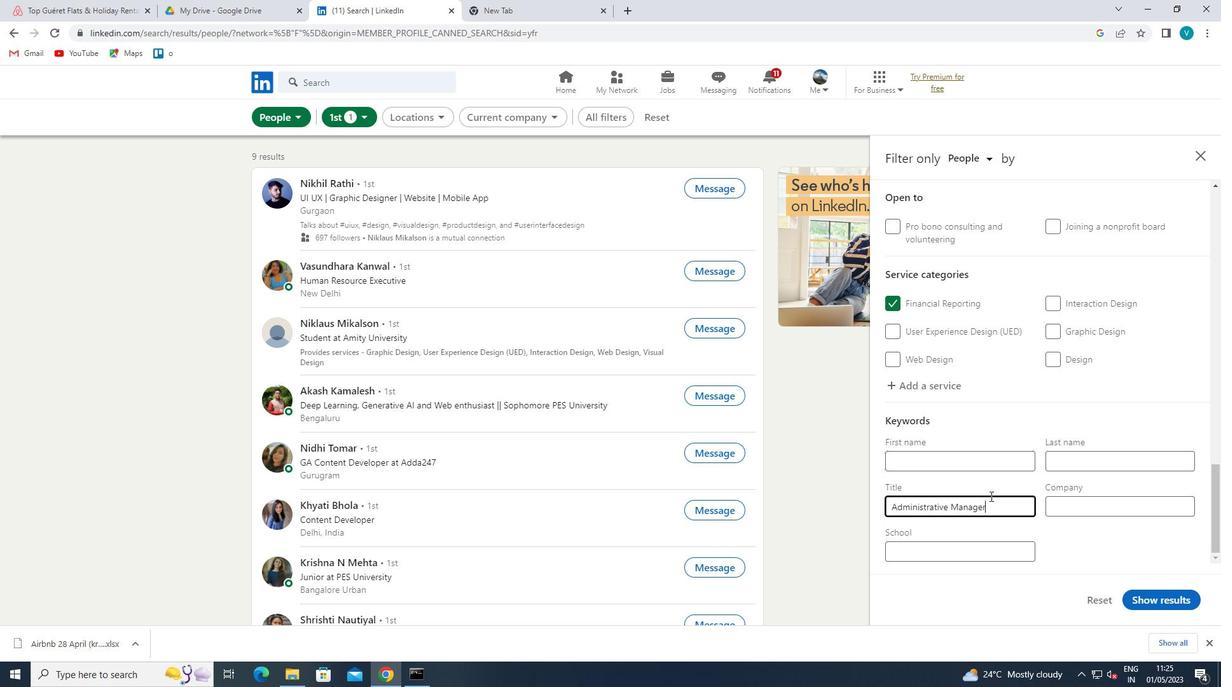 
Action: Mouse moved to (1135, 597)
Screenshot: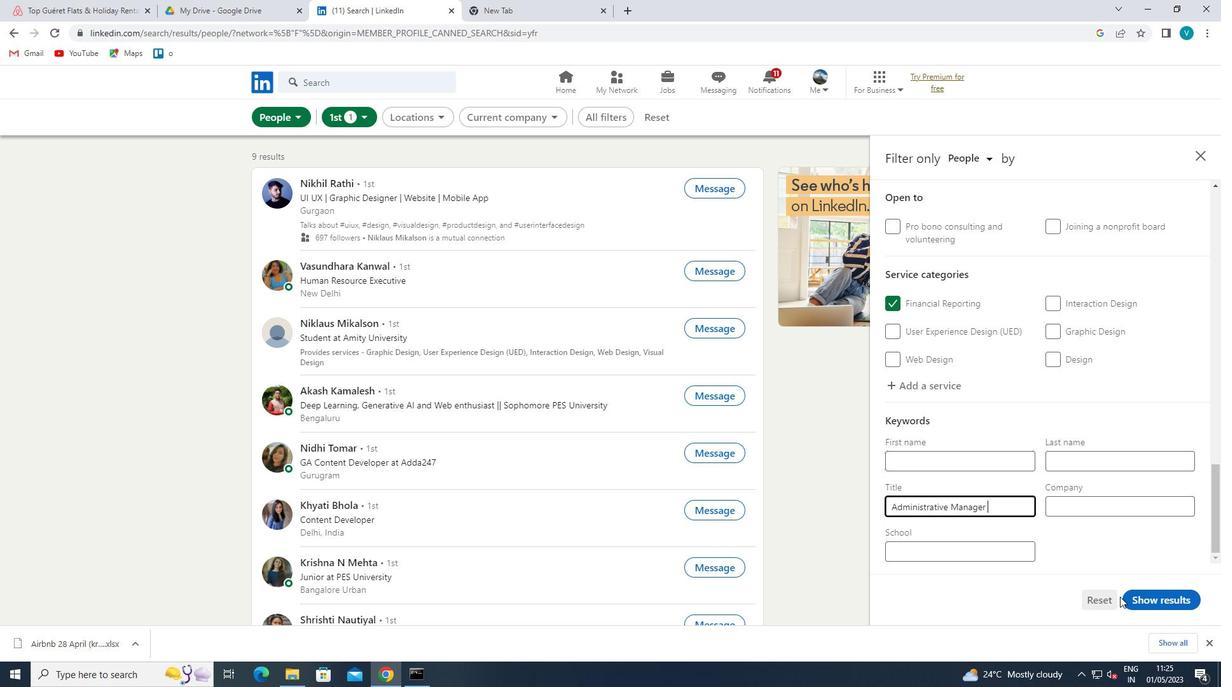 
Action: Mouse pressed left at (1135, 597)
Screenshot: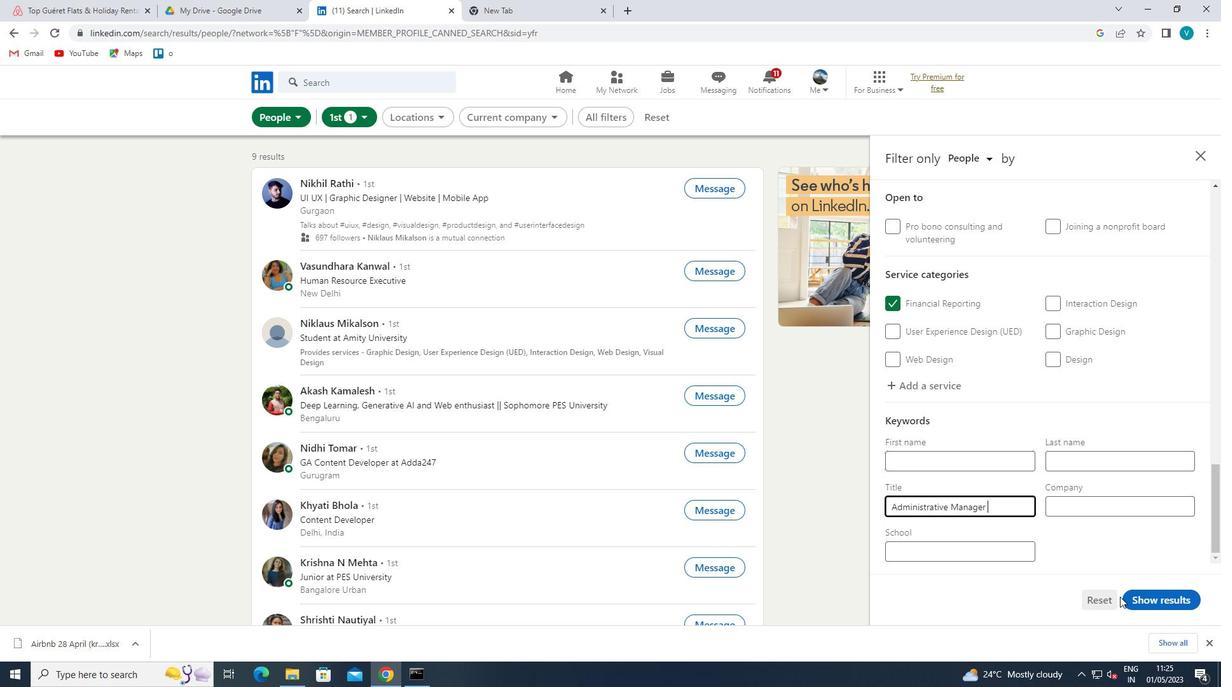 
